 Task: In the  document agenda.pdf. Below name insert the link: 'in.linkedin.com' Insert Dropdown below the link: Review Status  'Select Under review'Insert Header and write  "NexusTech". Change font style to  Lobster
Action: Mouse moved to (460, 501)
Screenshot: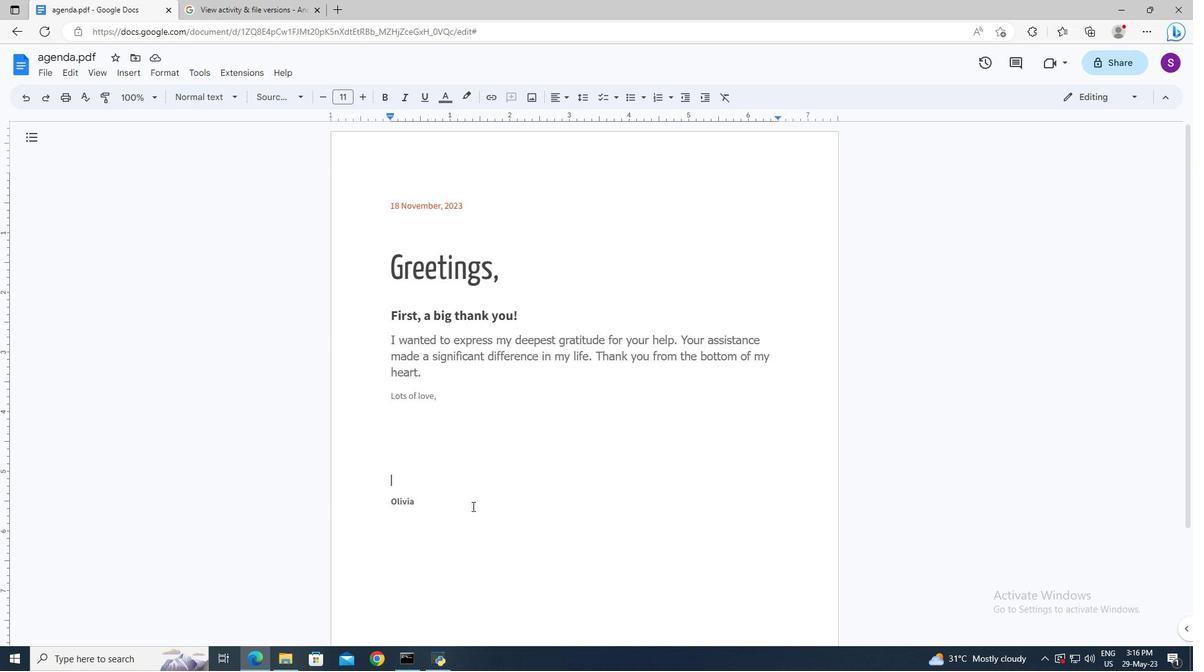 
Action: Mouse pressed left at (460, 501)
Screenshot: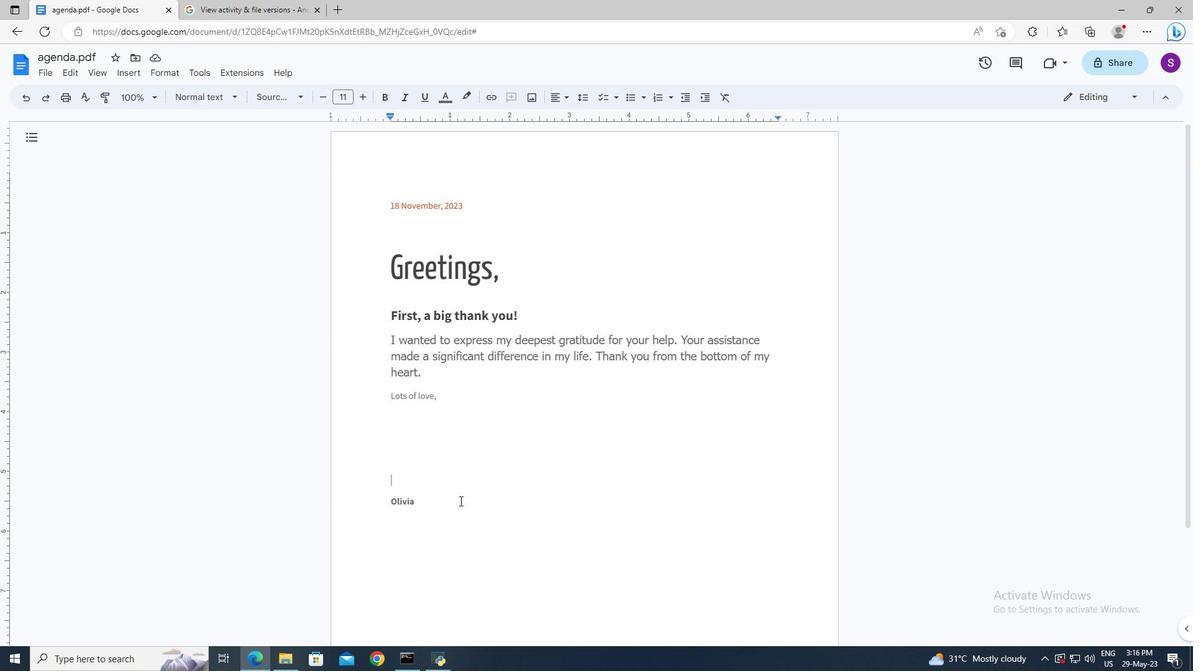 
Action: Key pressed <Key.enter>
Screenshot: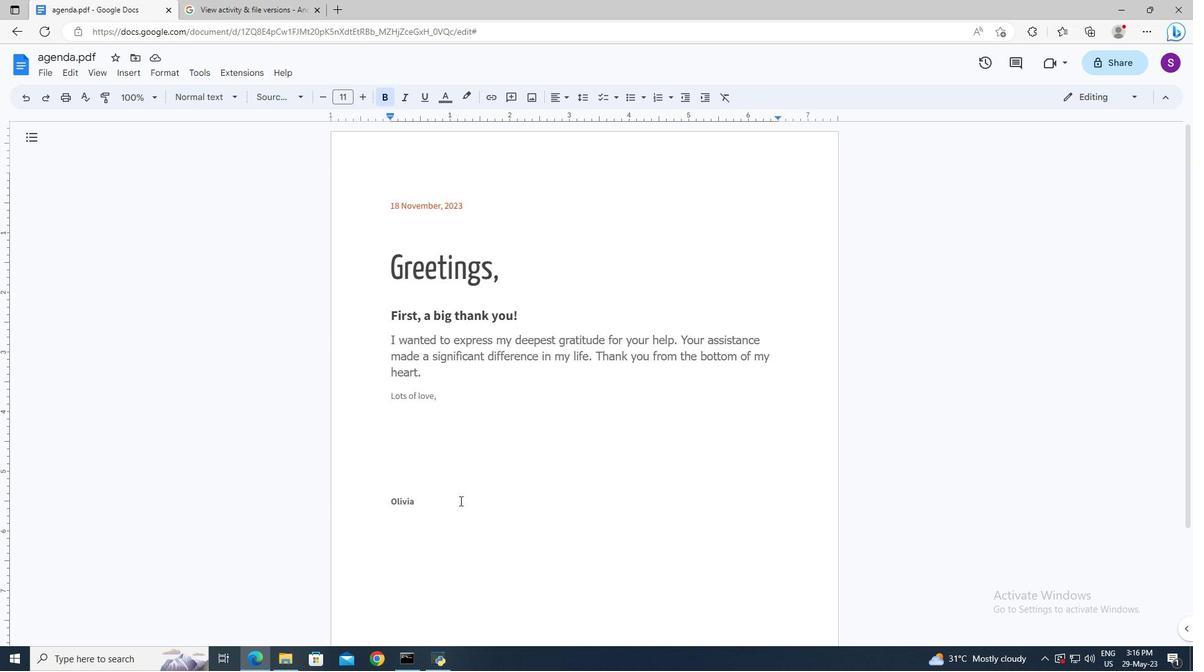 
Action: Mouse moved to (129, 71)
Screenshot: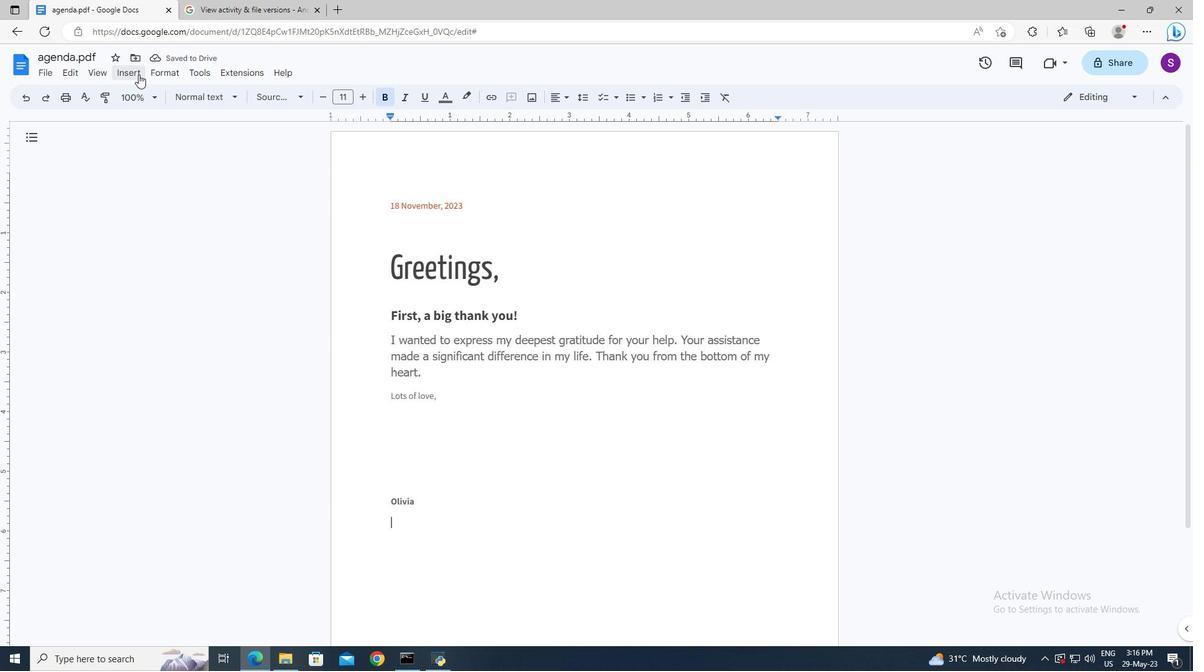 
Action: Mouse pressed left at (129, 71)
Screenshot: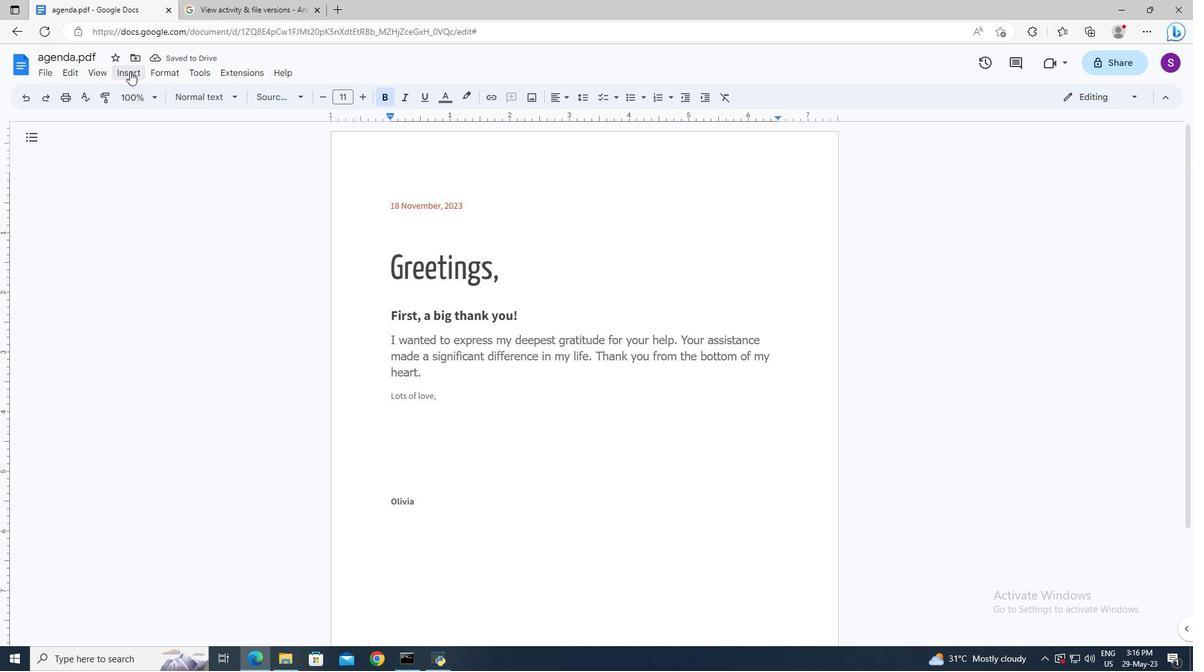 
Action: Mouse moved to (207, 450)
Screenshot: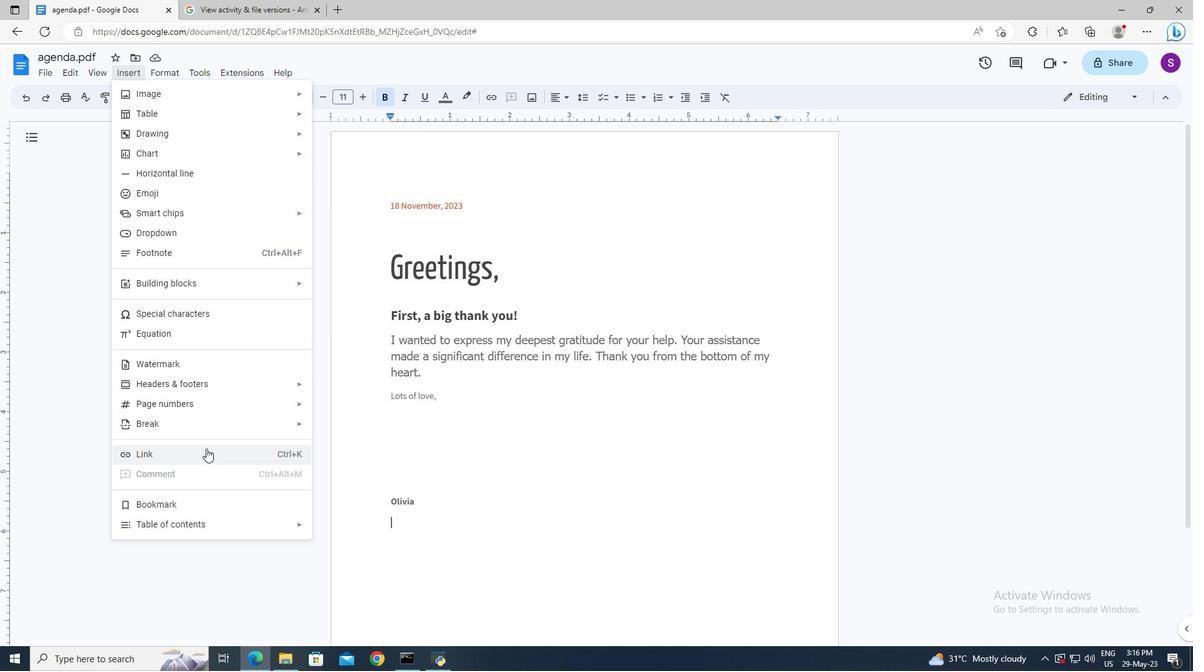 
Action: Mouse pressed left at (207, 450)
Screenshot: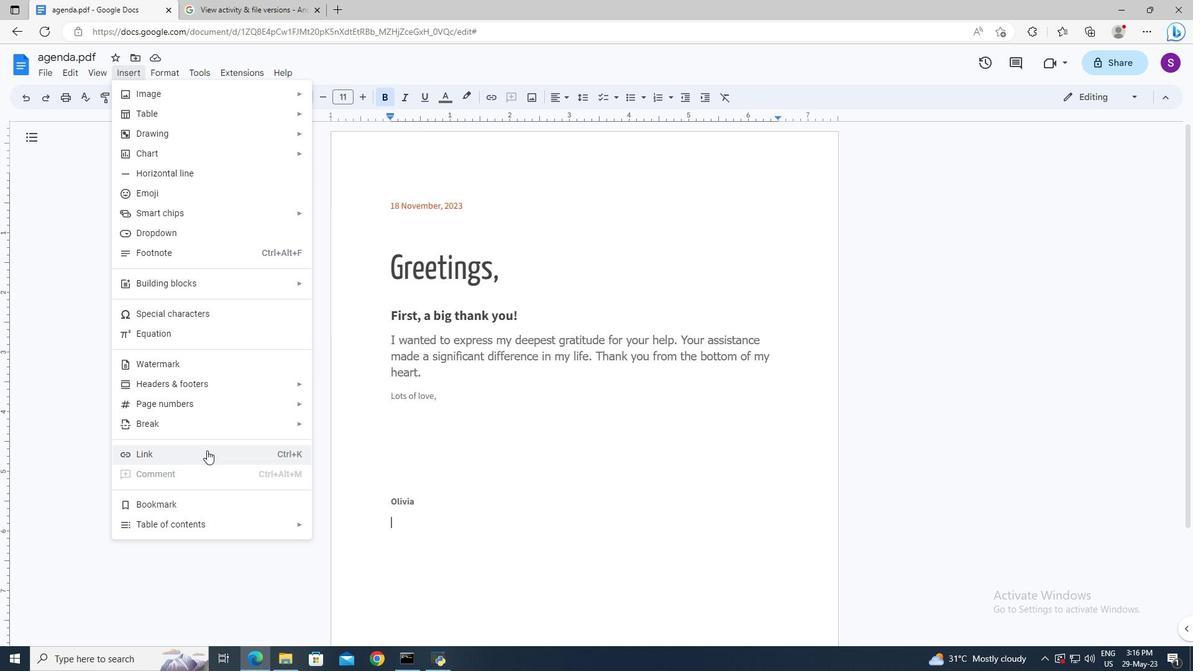 
Action: Mouse moved to (220, 440)
Screenshot: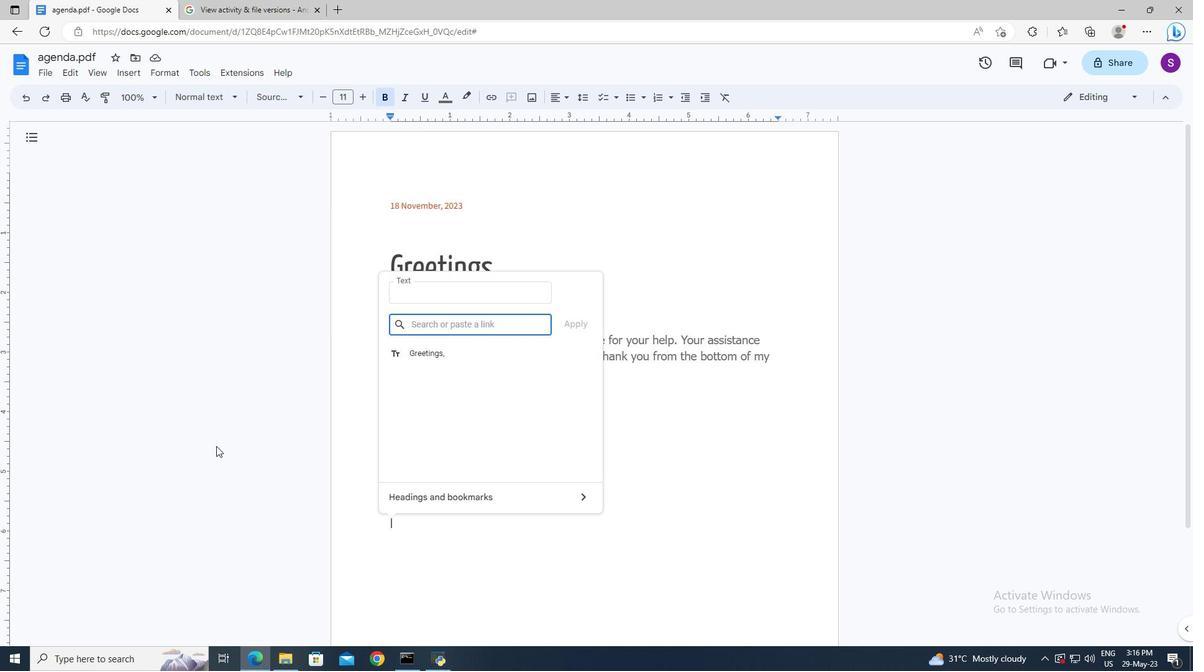 
Action: Key pressed in.linkedin.com
Screenshot: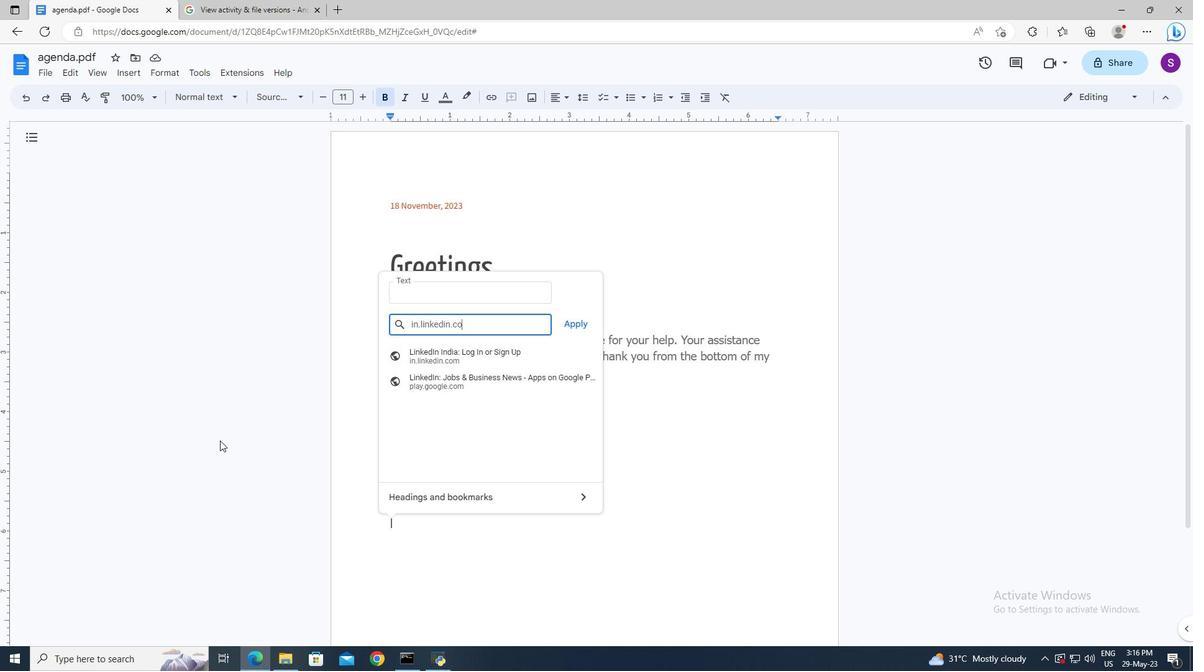 
Action: Mouse moved to (570, 328)
Screenshot: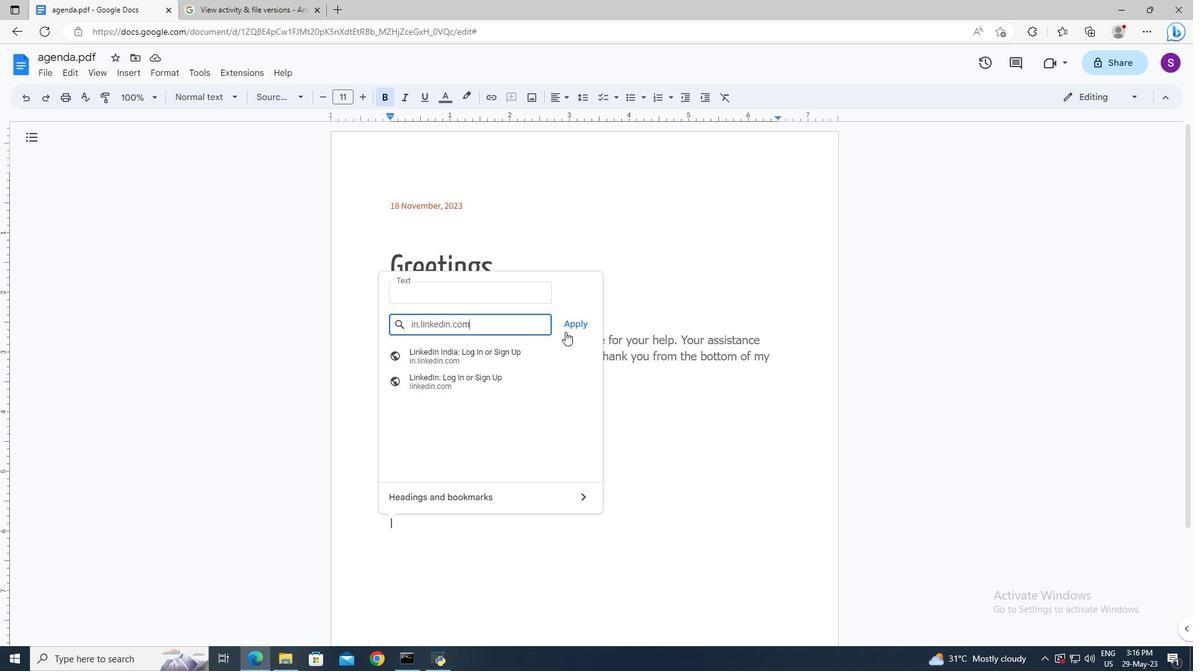 
Action: Mouse pressed left at (570, 328)
Screenshot: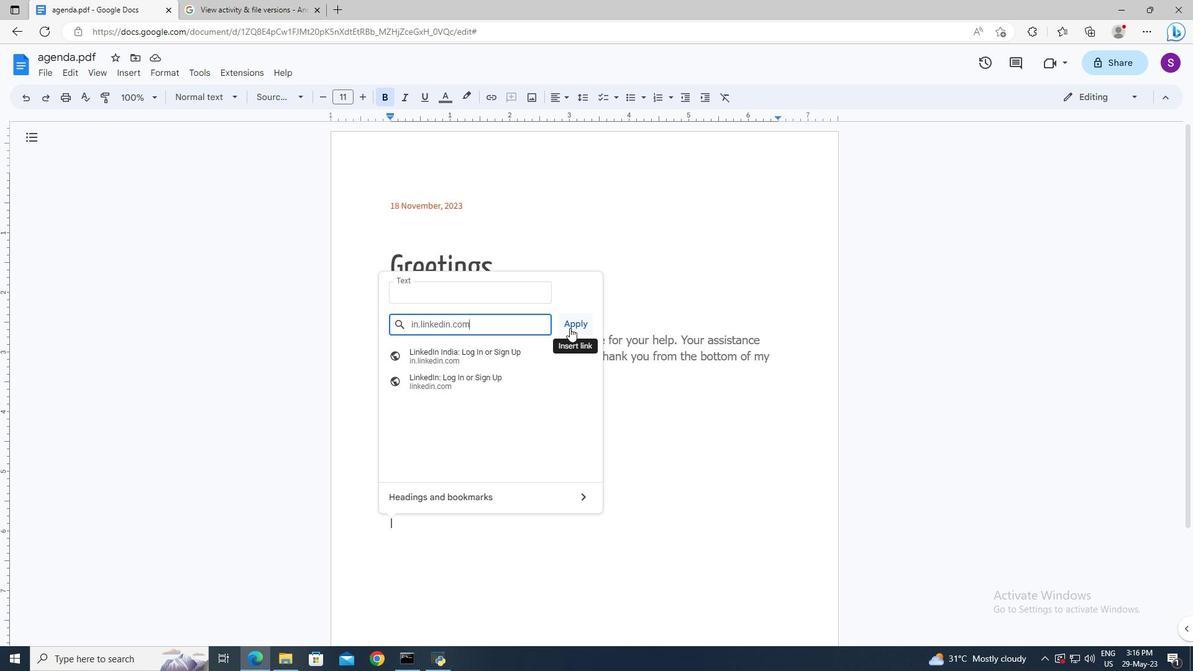 
Action: Mouse moved to (123, 69)
Screenshot: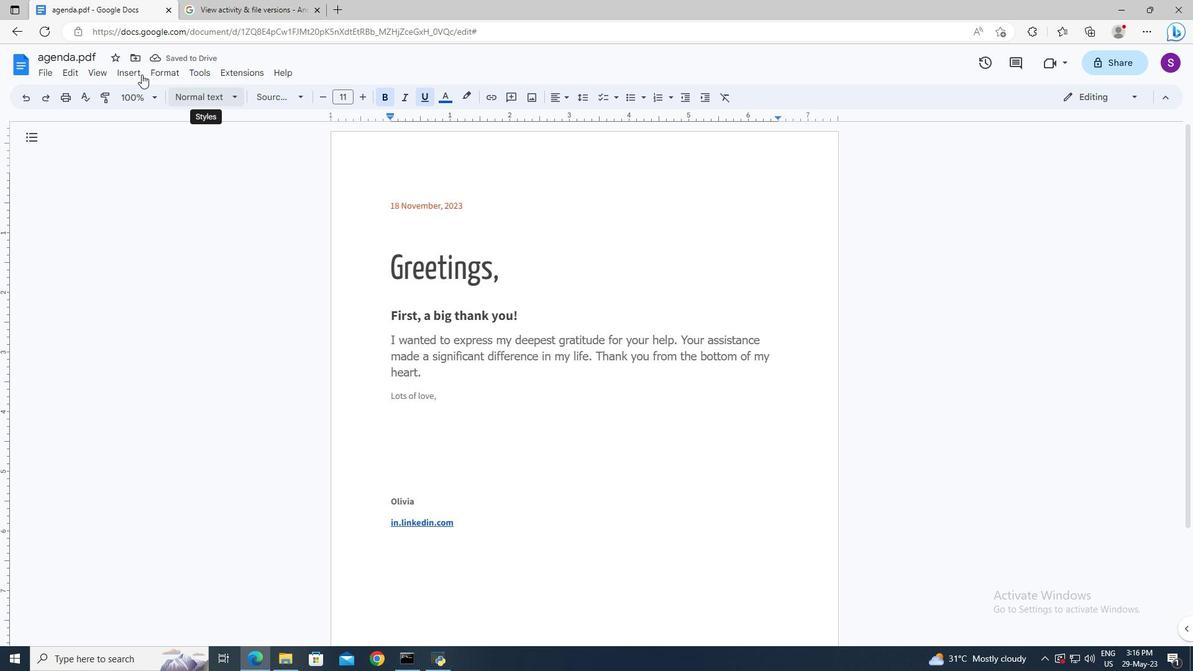 
Action: Mouse pressed left at (123, 69)
Screenshot: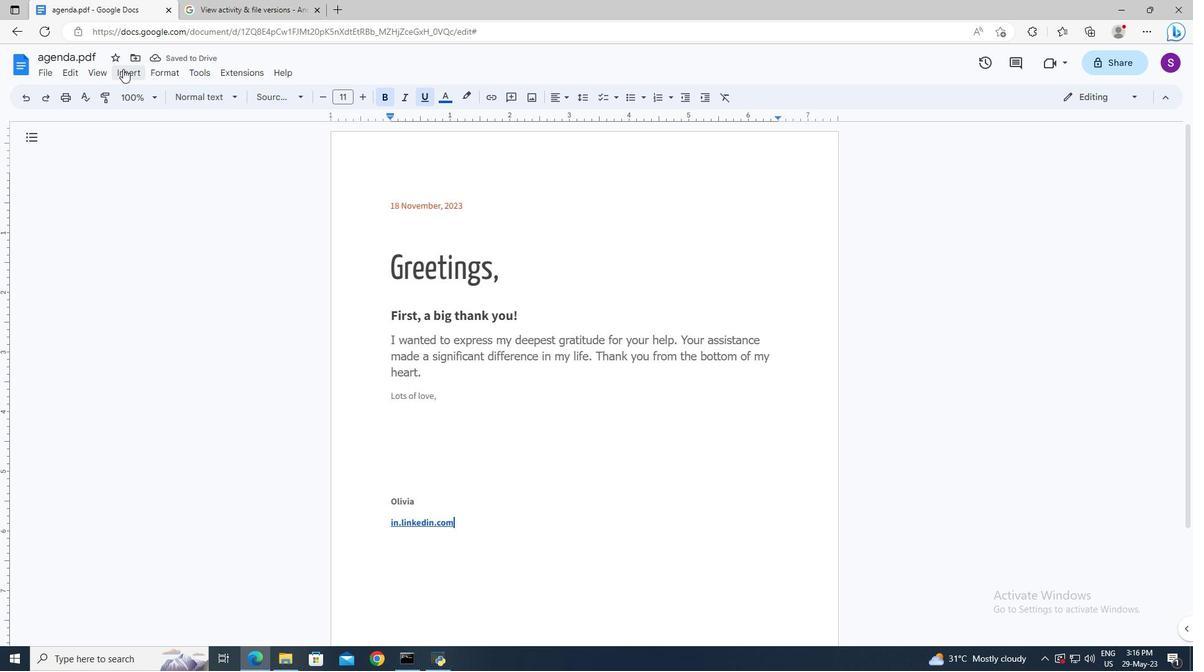 
Action: Mouse moved to (480, 522)
Screenshot: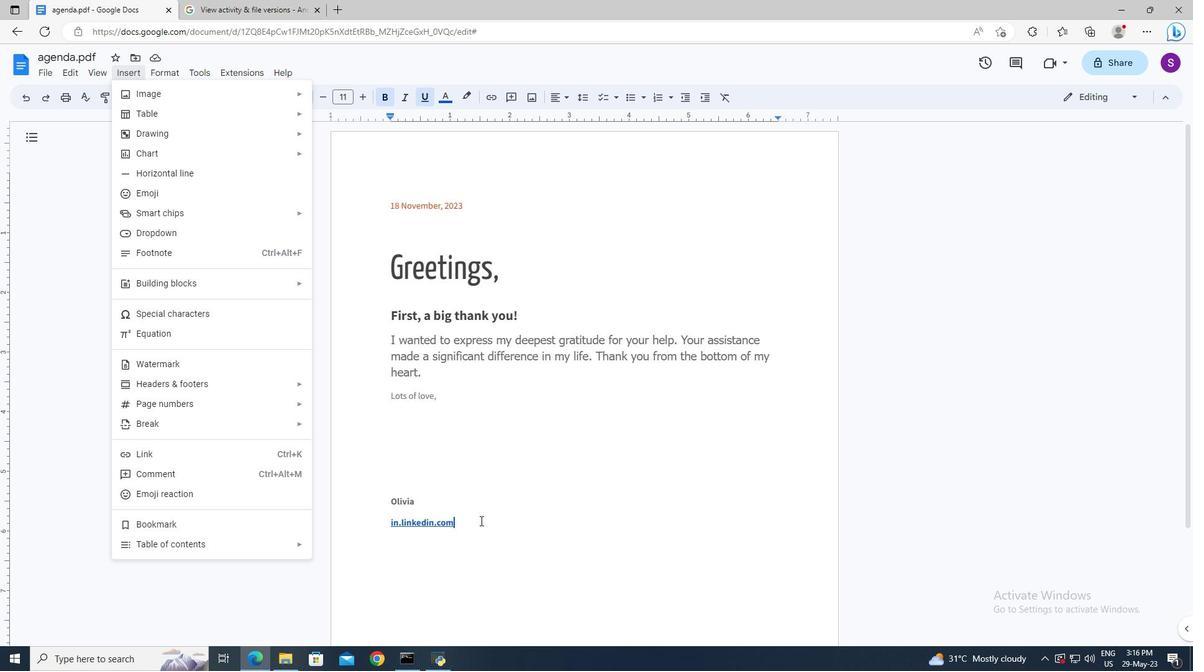 
Action: Mouse pressed left at (480, 522)
Screenshot: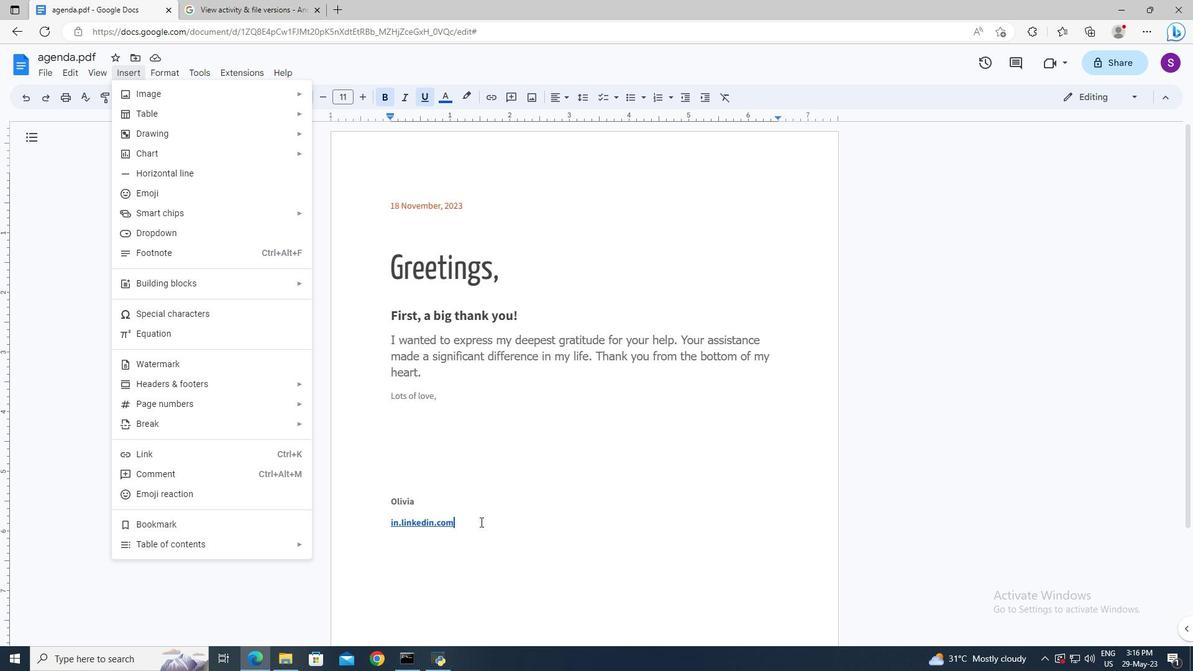 
Action: Key pressed <Key.enter>
Screenshot: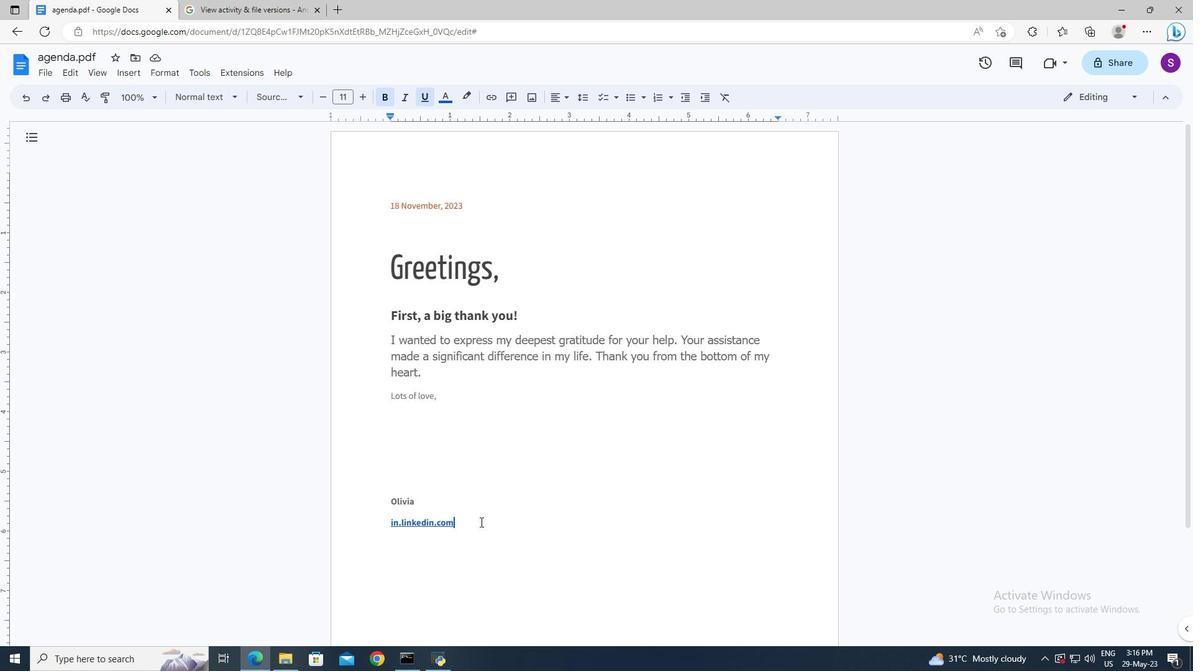 
Action: Mouse moved to (137, 77)
Screenshot: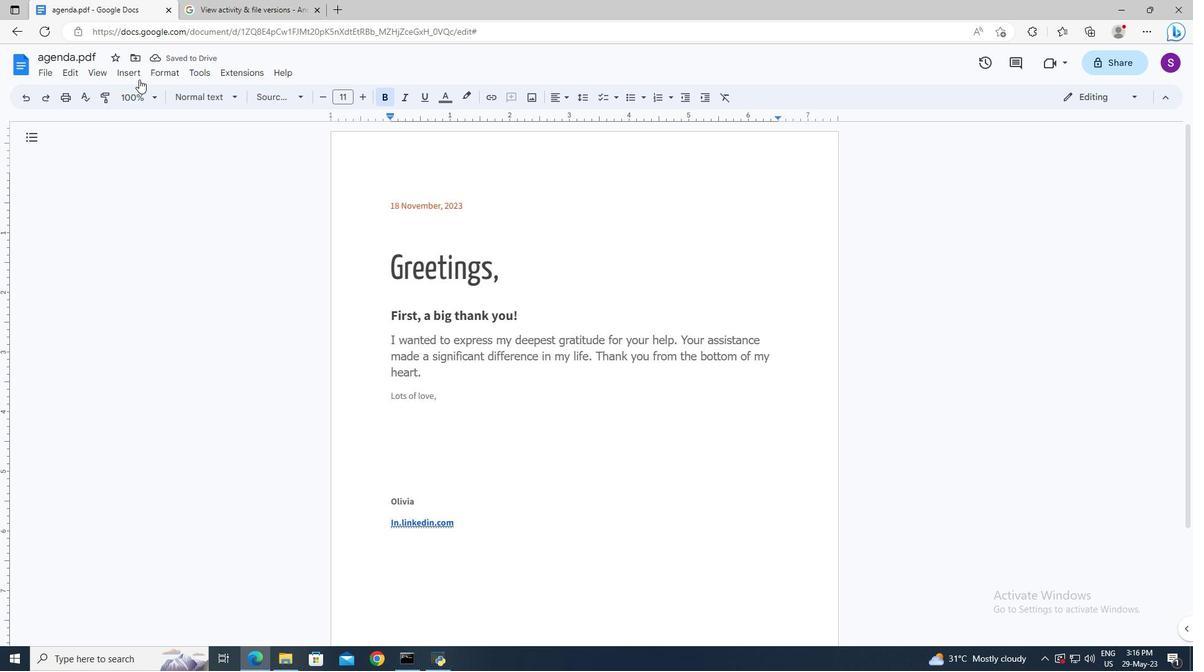 
Action: Mouse pressed left at (137, 77)
Screenshot: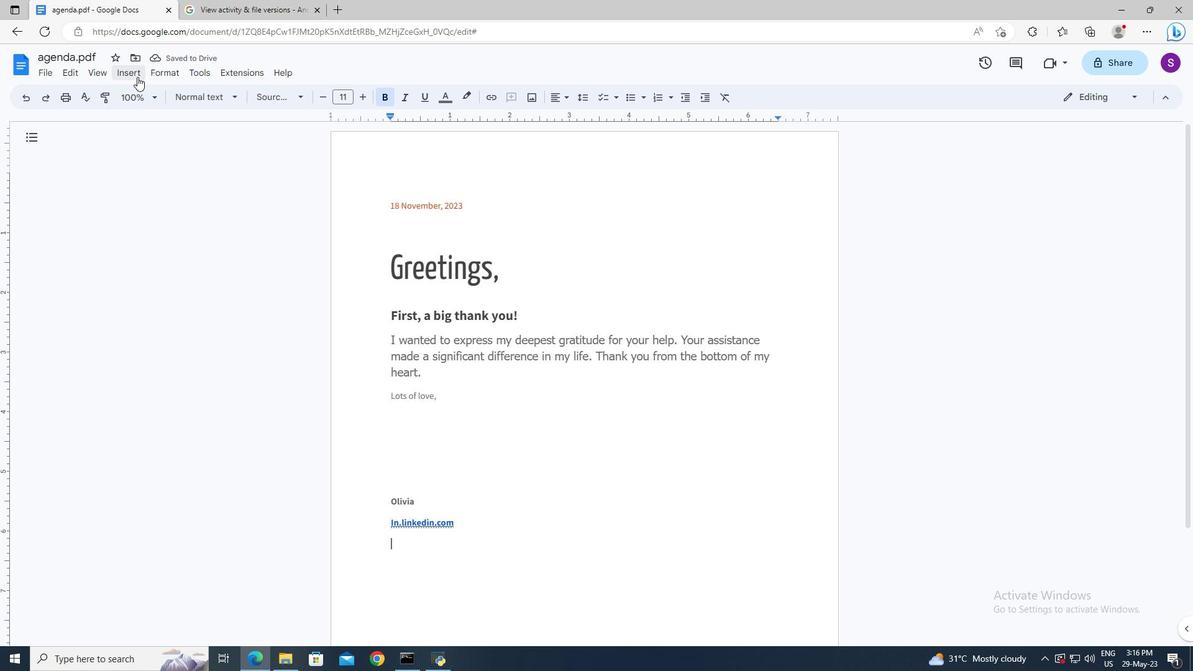 
Action: Mouse moved to (170, 230)
Screenshot: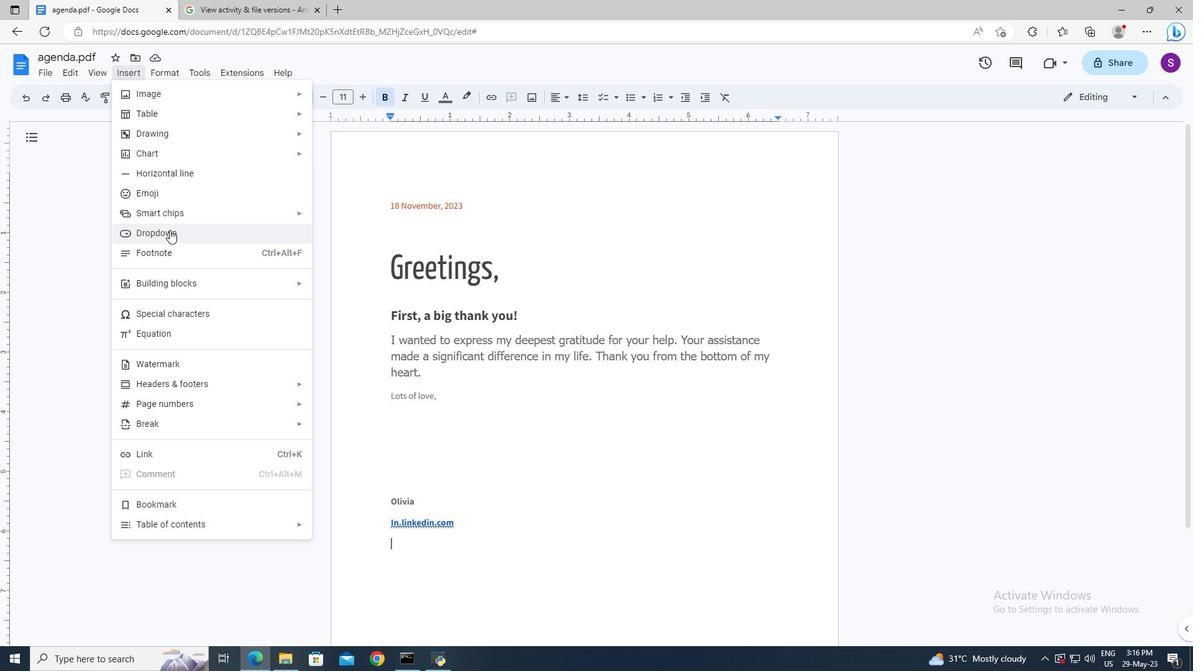 
Action: Mouse pressed left at (170, 230)
Screenshot: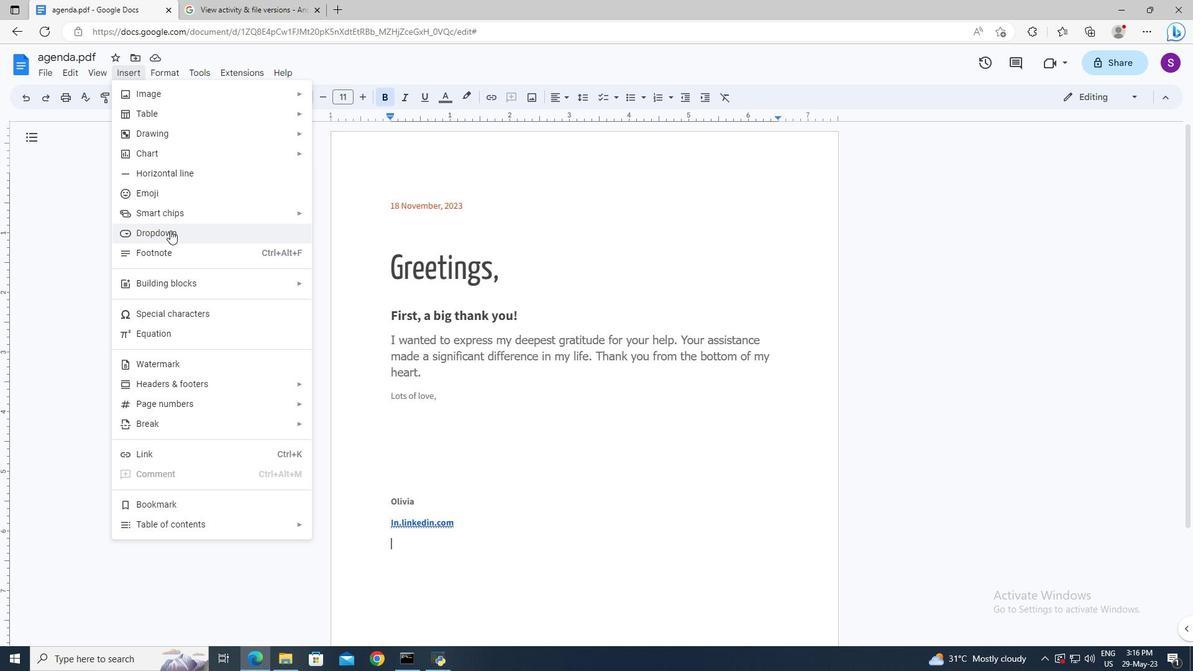 
Action: Mouse moved to (501, 572)
Screenshot: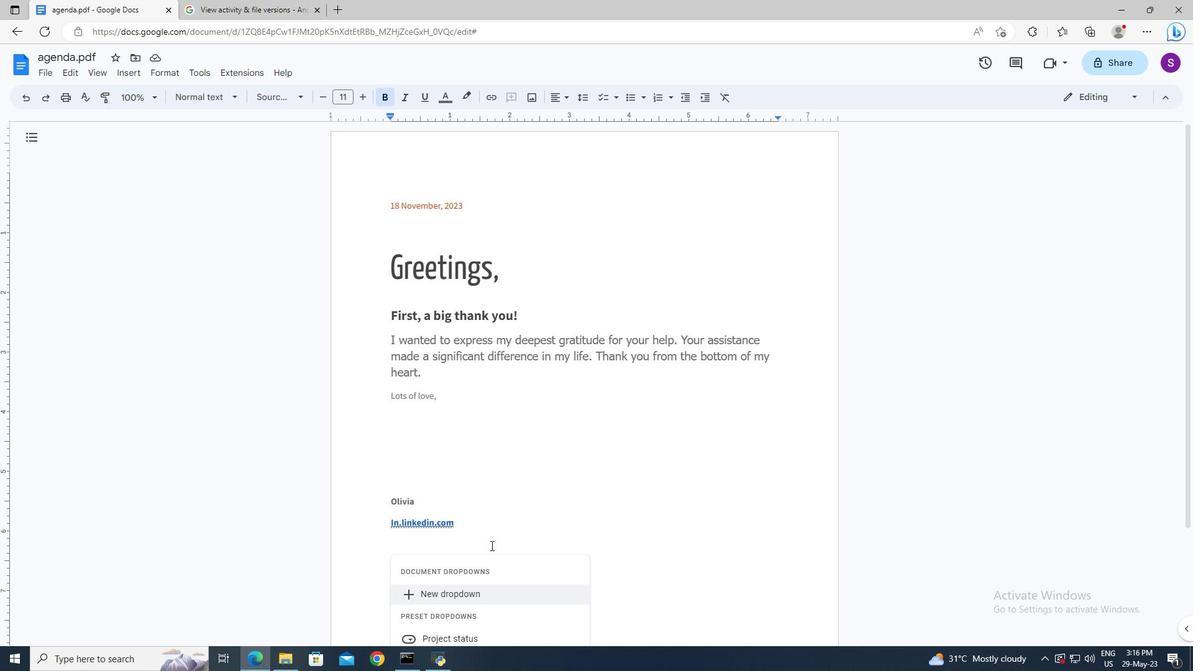 
Action: Mouse scrolled (501, 571) with delta (0, 0)
Screenshot: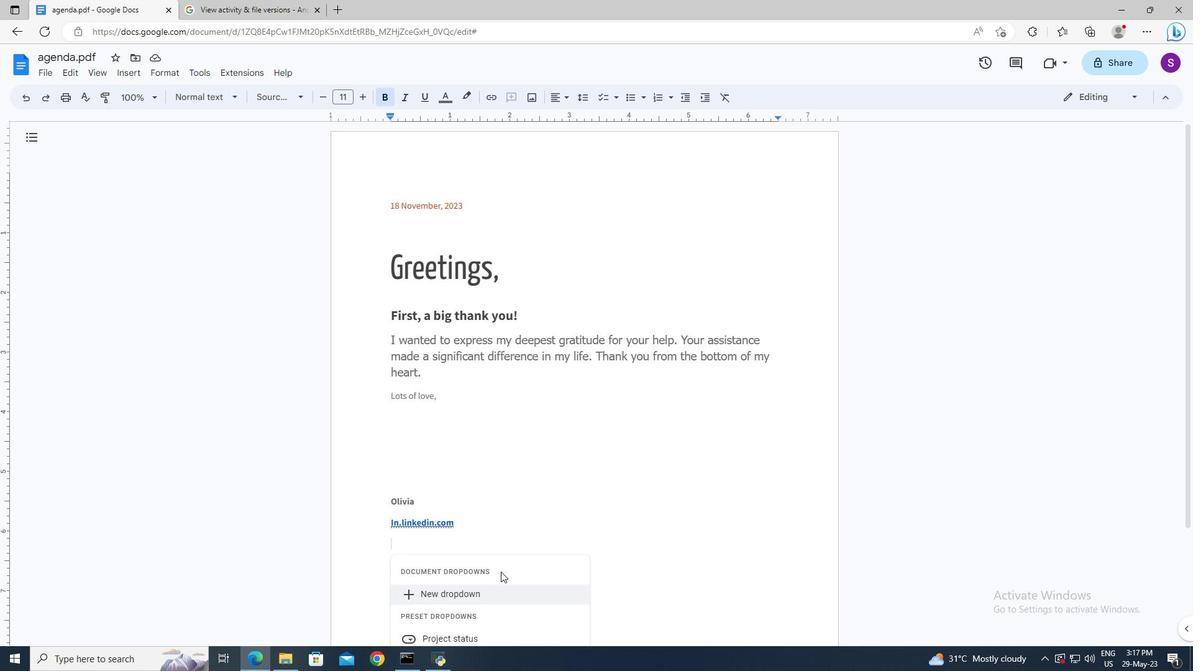 
Action: Mouse moved to (502, 572)
Screenshot: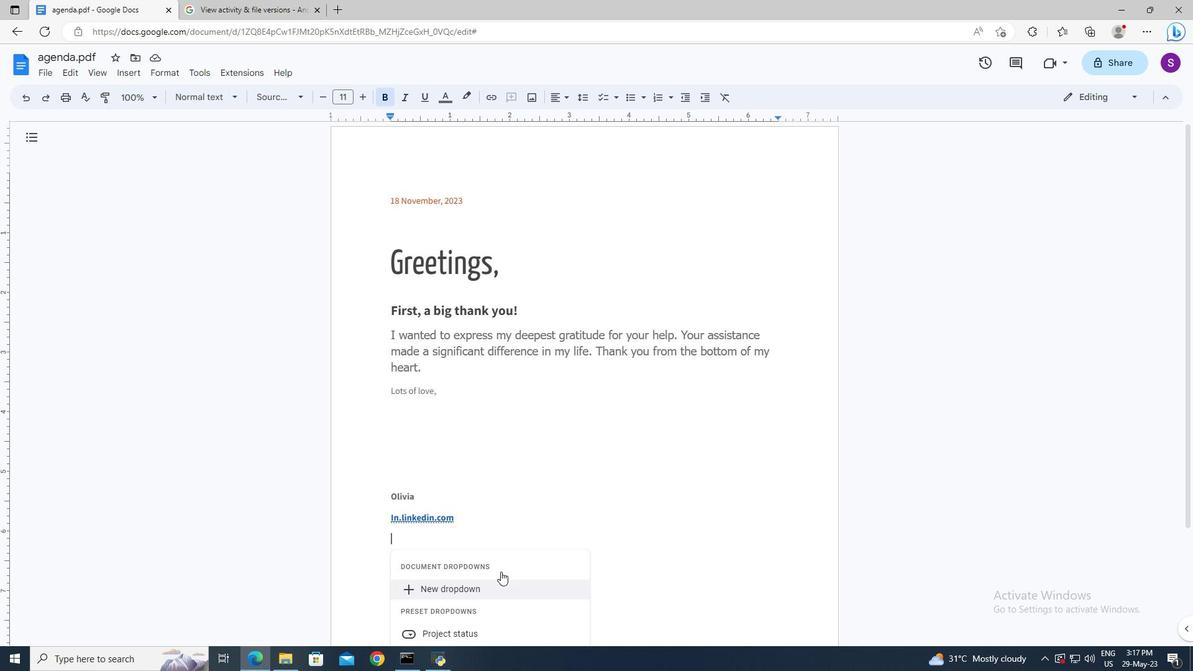 
Action: Mouse scrolled (502, 571) with delta (0, 0)
Screenshot: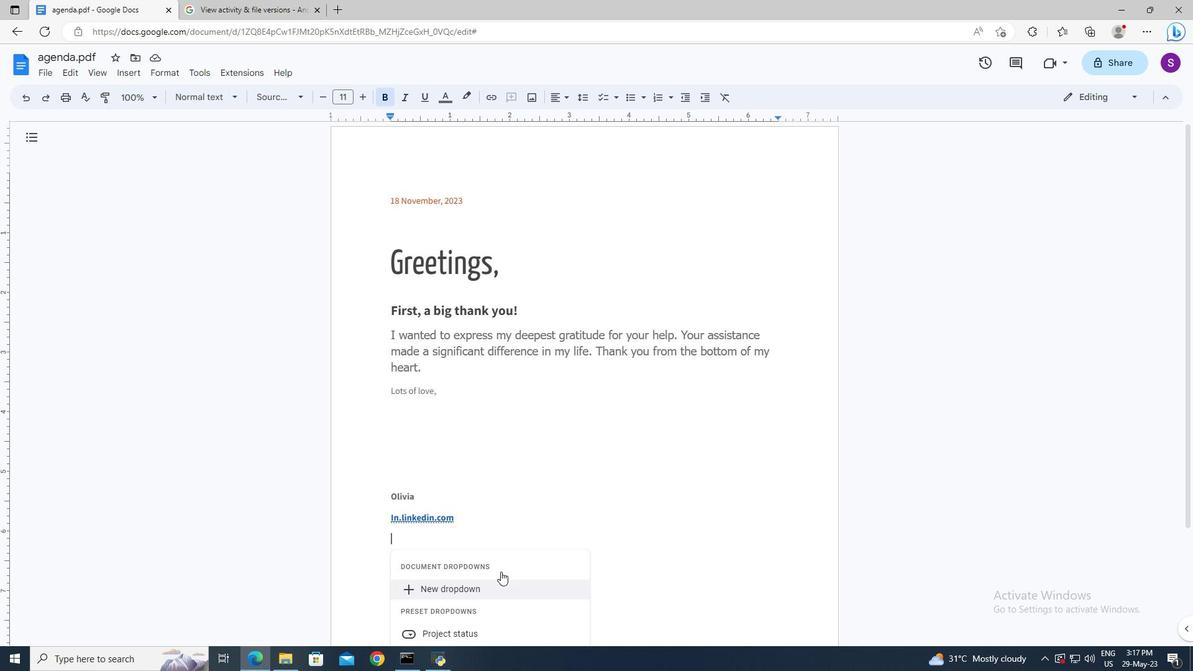 
Action: Mouse moved to (453, 514)
Screenshot: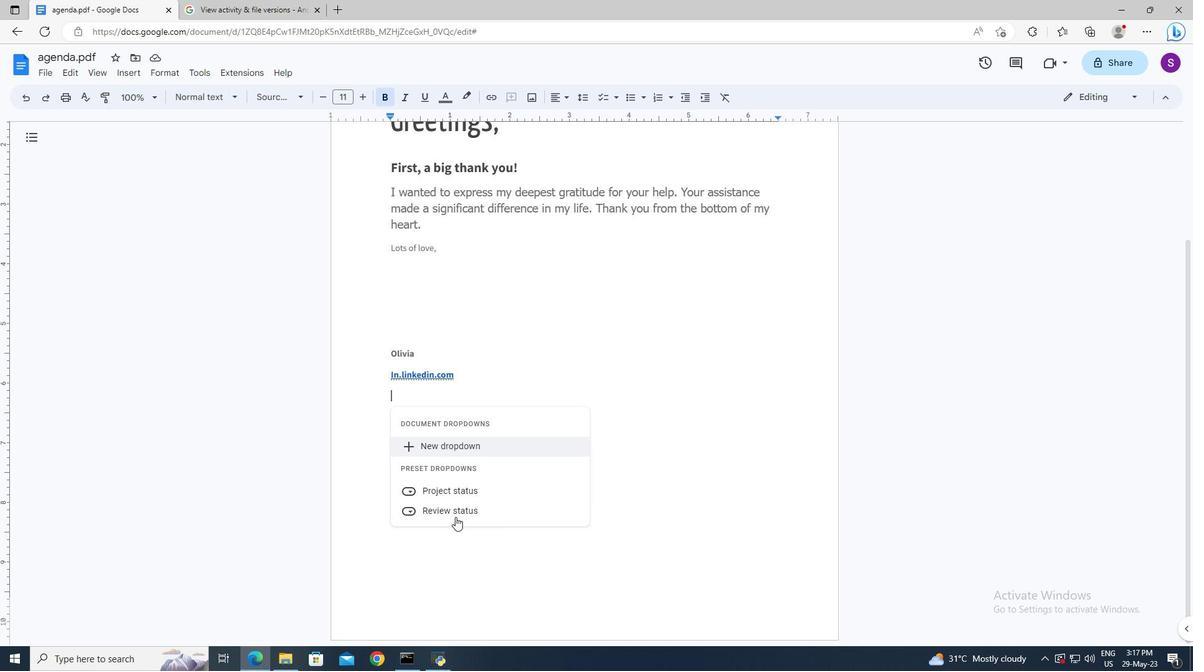 
Action: Mouse pressed left at (453, 514)
Screenshot: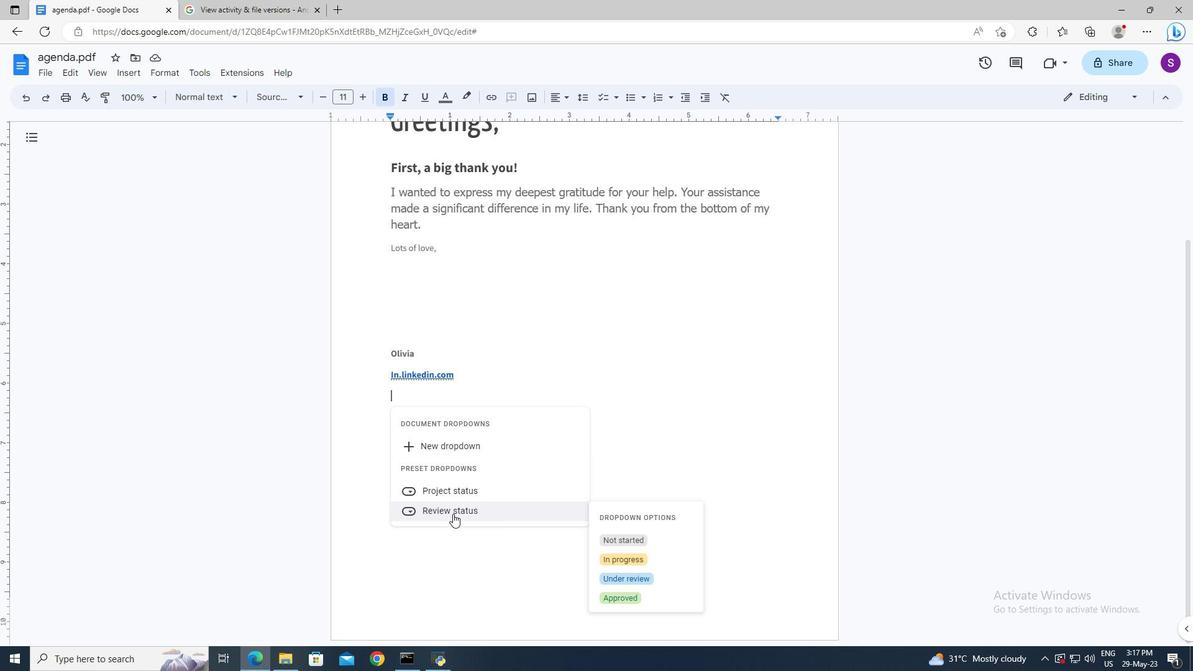 
Action: Mouse moved to (432, 396)
Screenshot: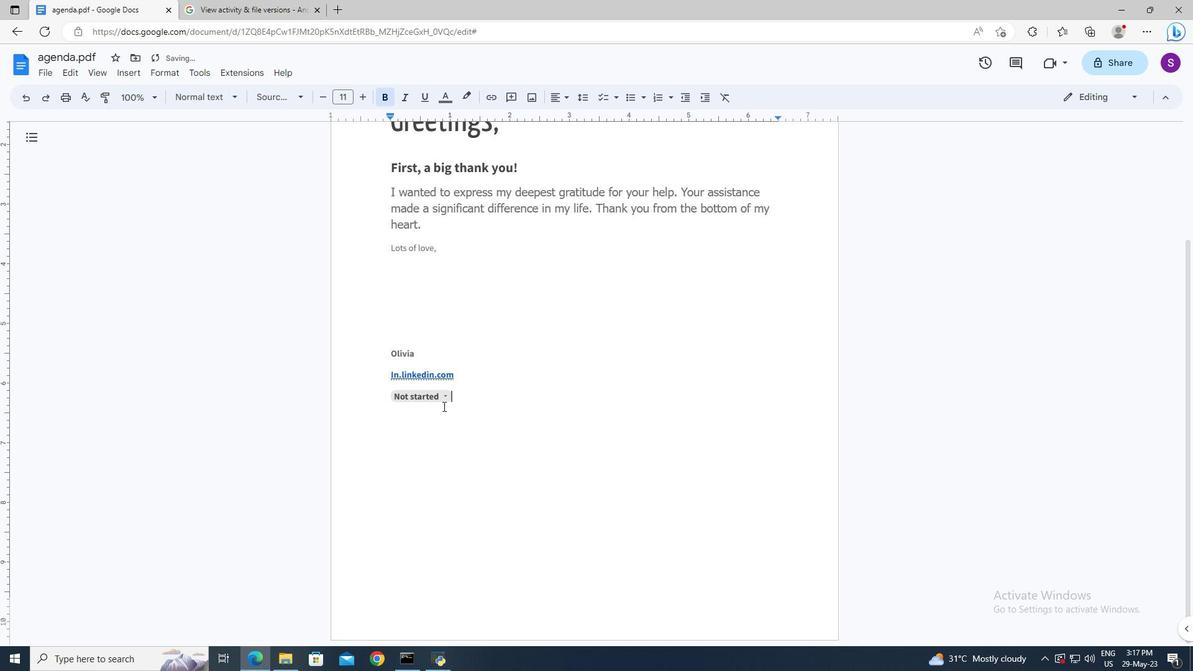 
Action: Mouse pressed left at (432, 396)
Screenshot: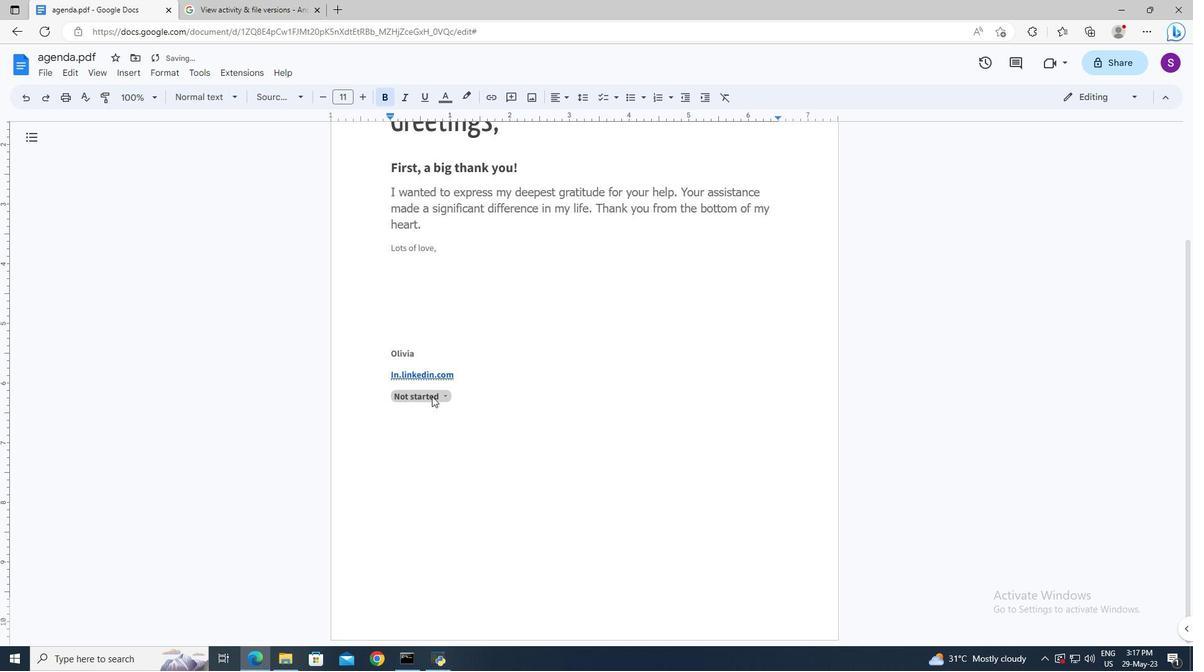 
Action: Mouse moved to (449, 459)
Screenshot: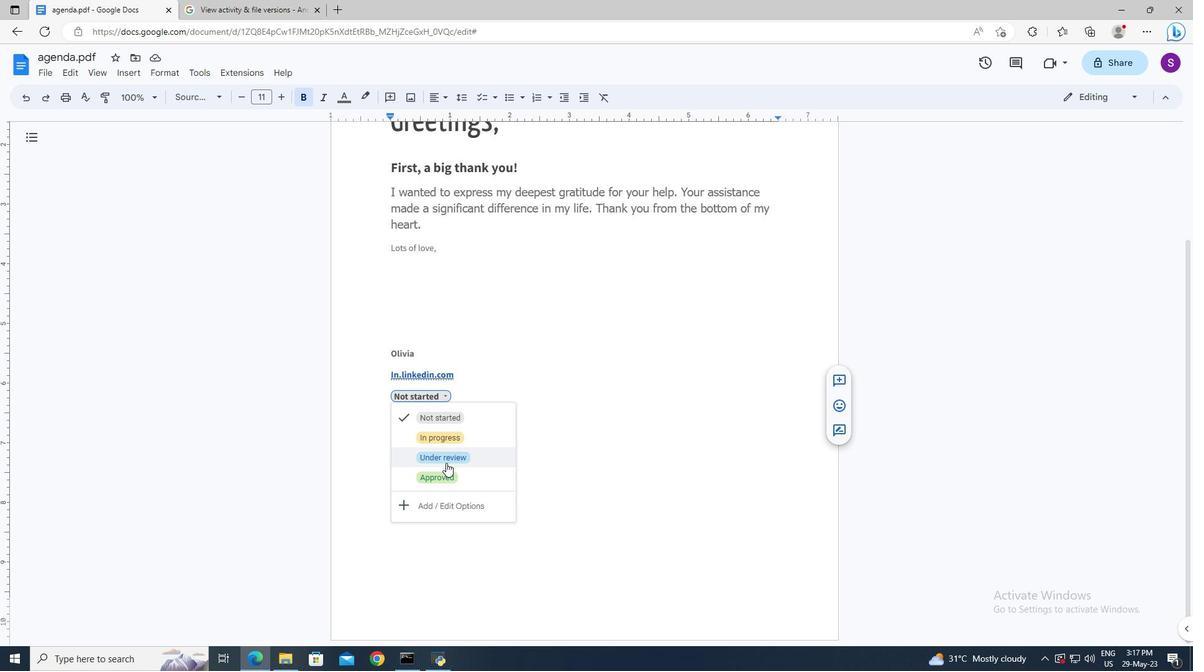 
Action: Mouse pressed left at (449, 459)
Screenshot: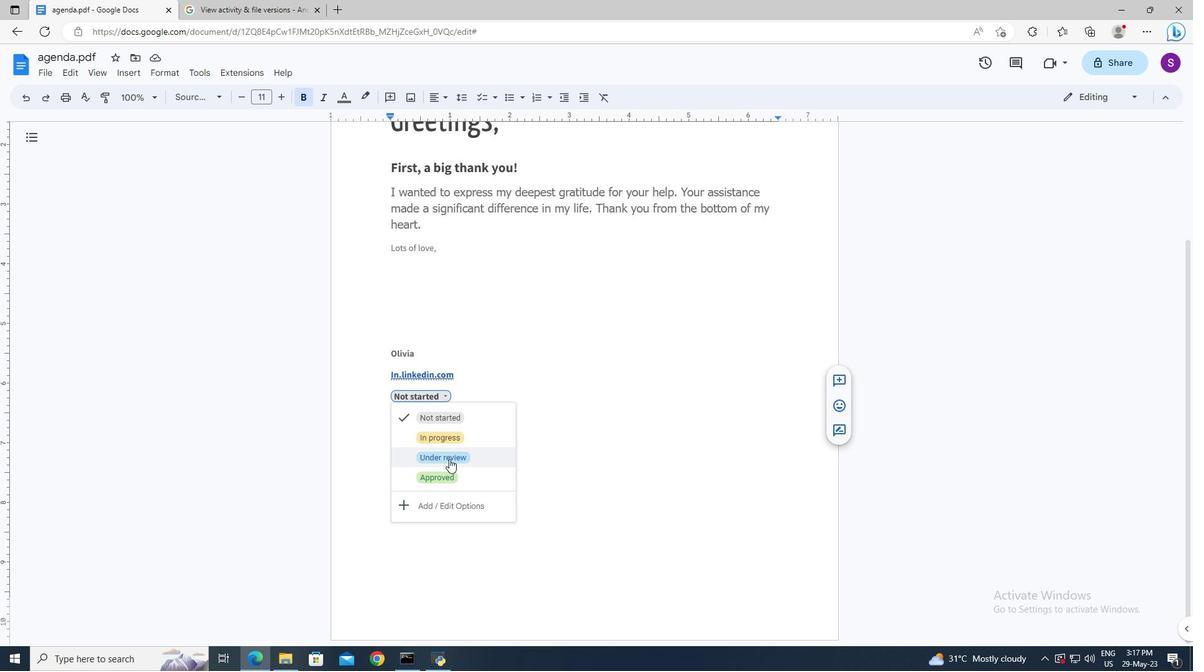 
Action: Mouse moved to (493, 424)
Screenshot: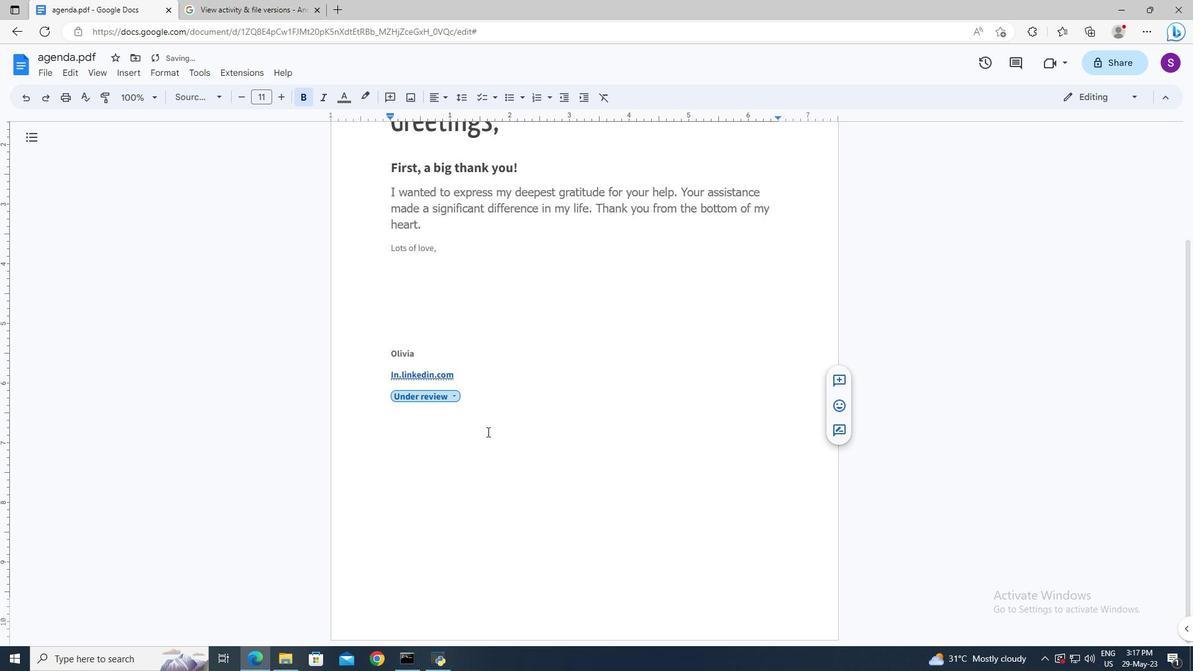 
Action: Mouse scrolled (493, 425) with delta (0, 0)
Screenshot: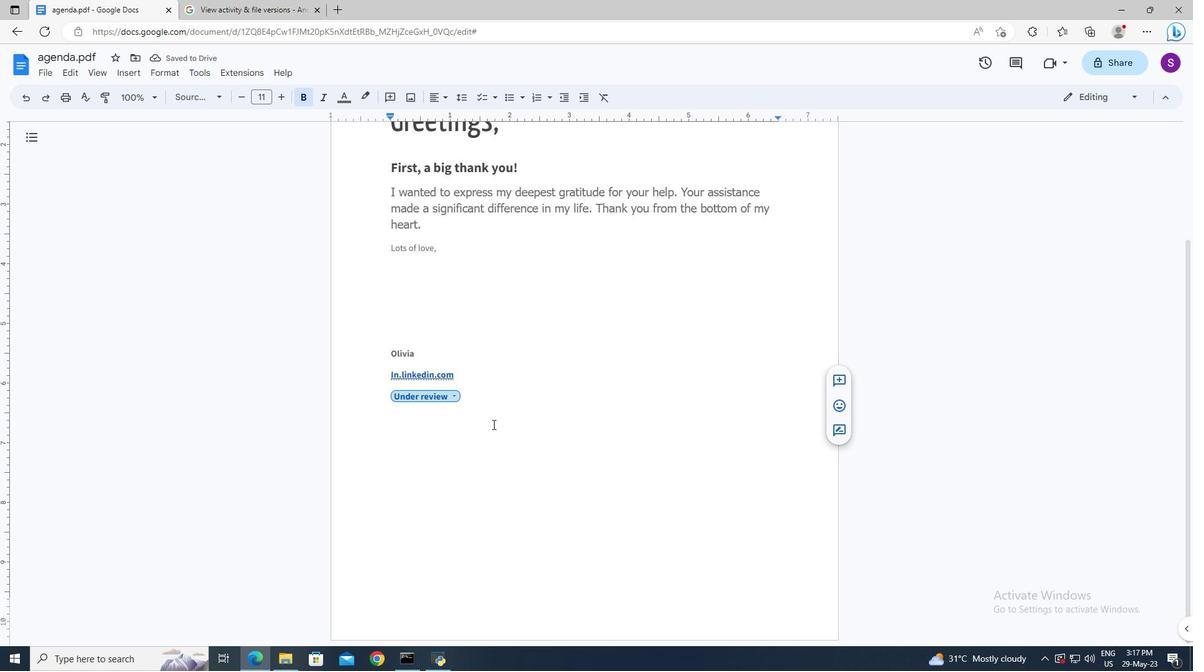 
Action: Mouse moved to (143, 70)
Screenshot: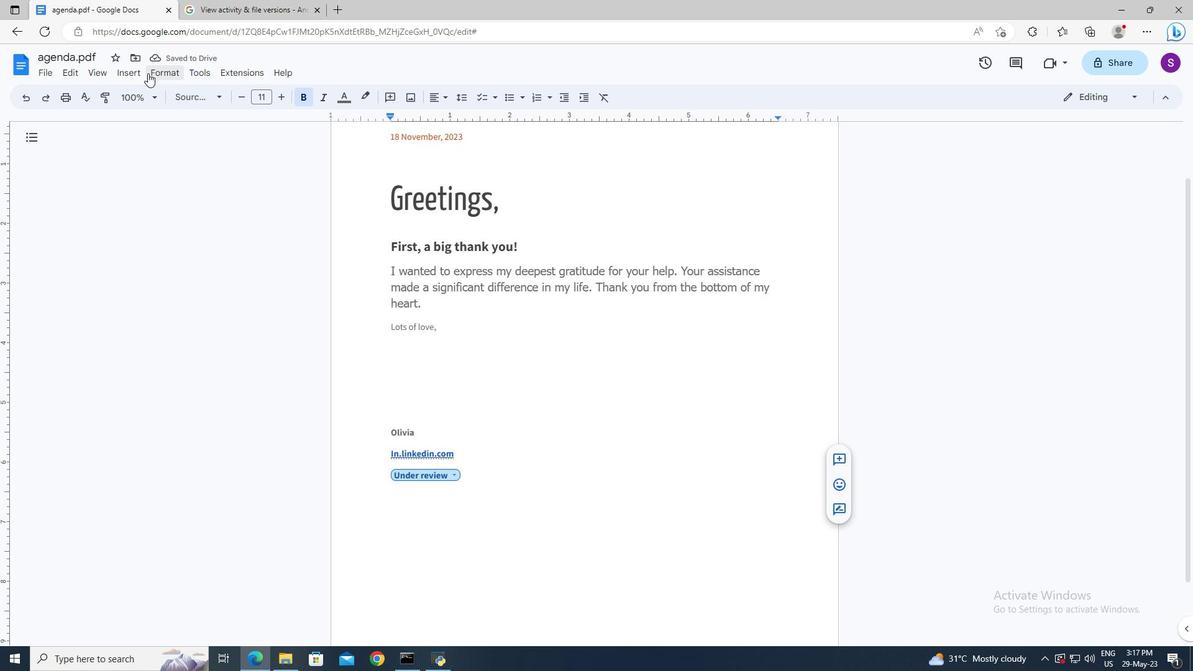 
Action: Mouse pressed left at (143, 70)
Screenshot: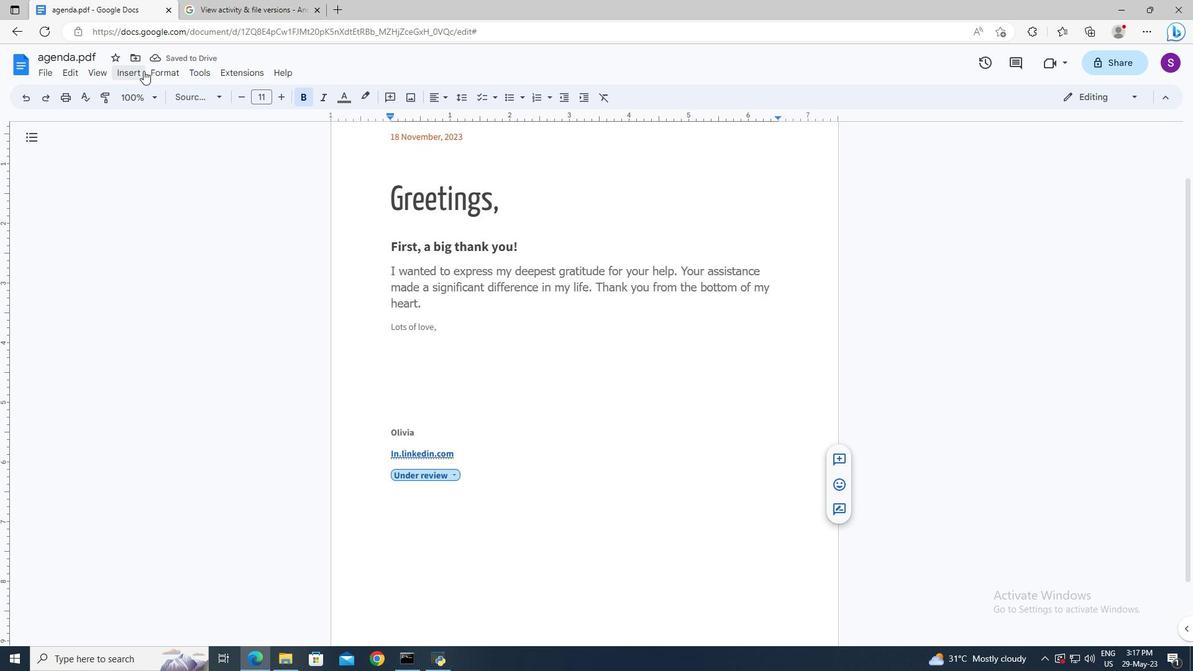 
Action: Mouse moved to (324, 391)
Screenshot: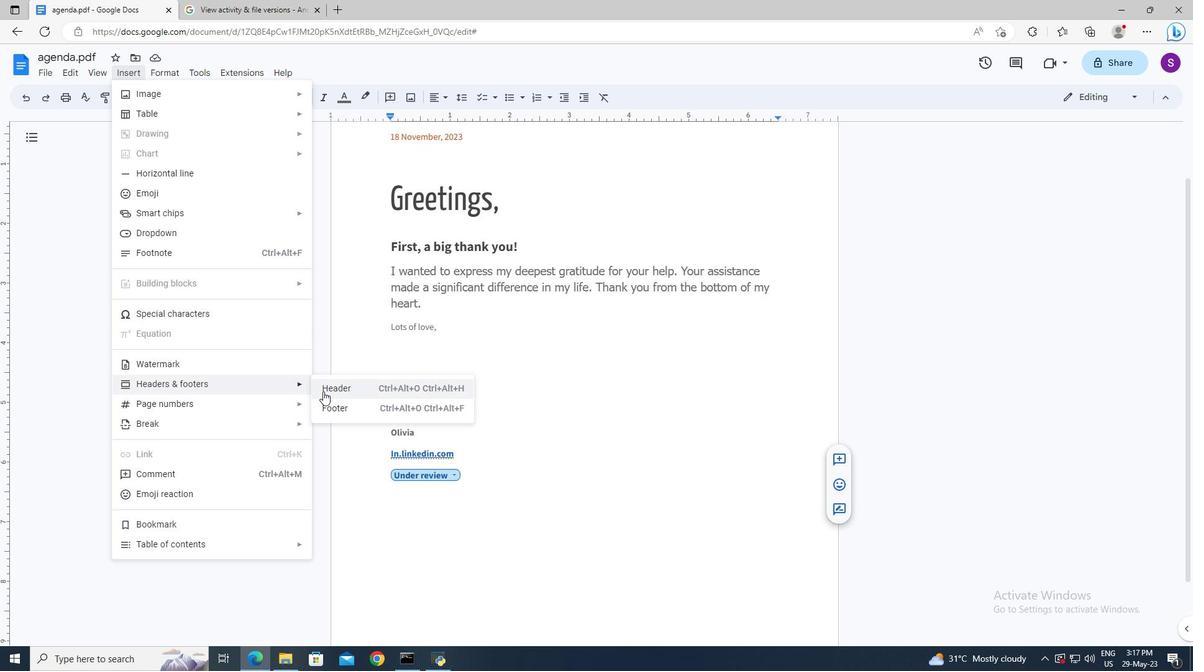 
Action: Mouse pressed left at (324, 391)
Screenshot: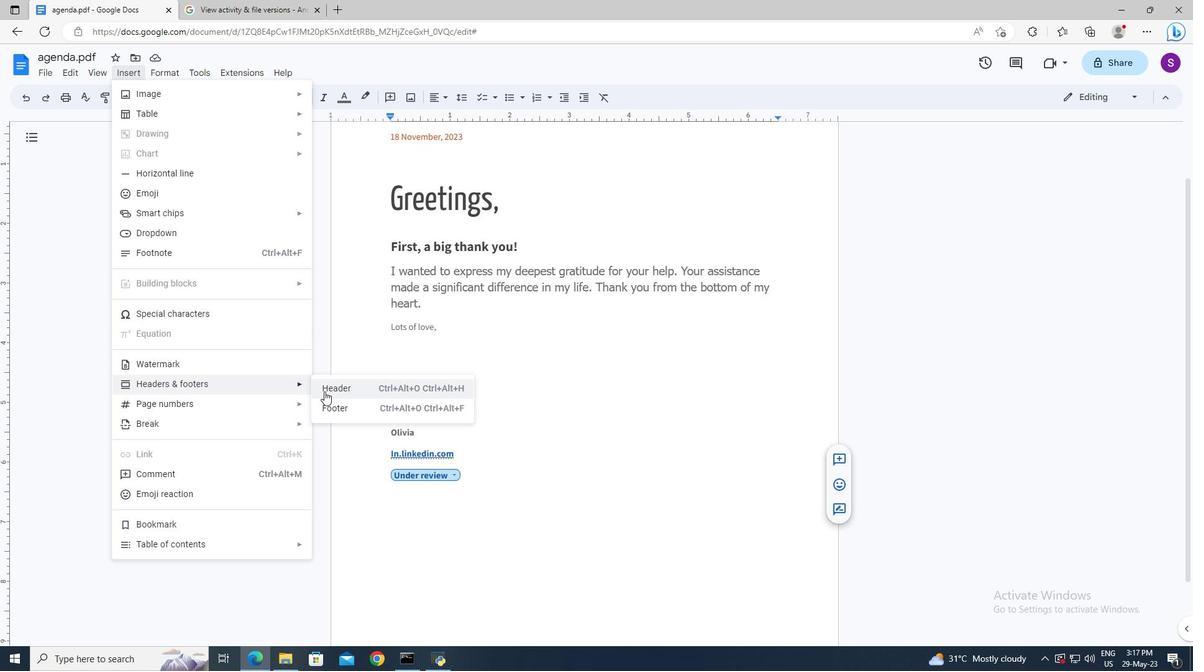 
Action: Mouse moved to (323, 389)
Screenshot: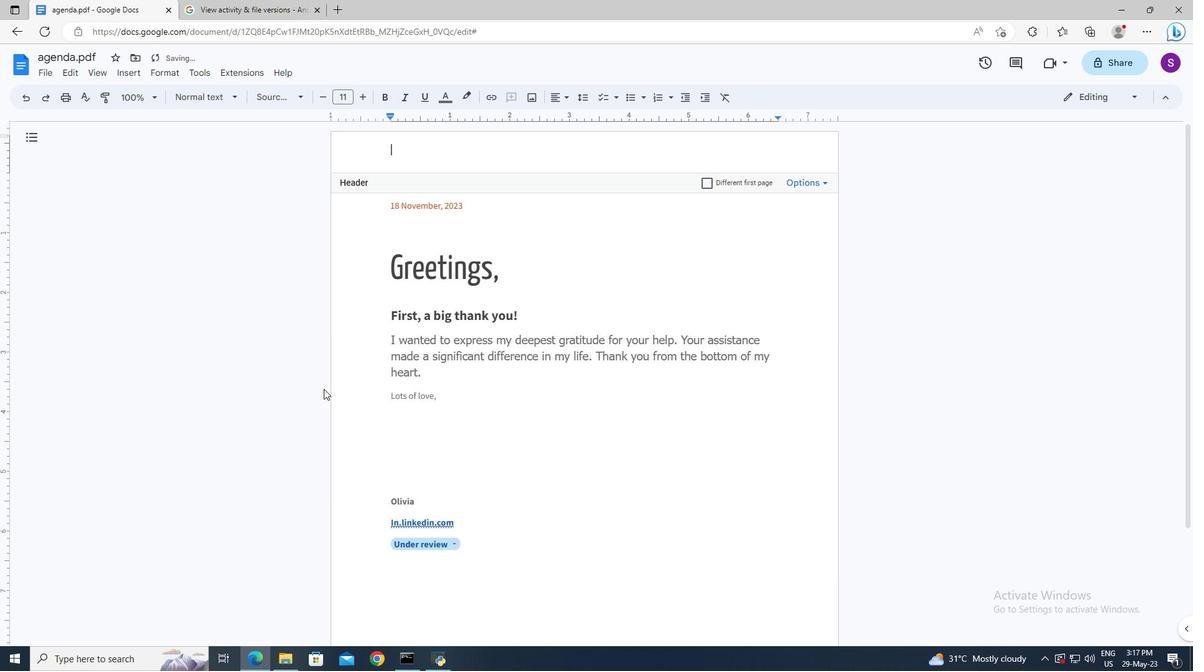 
Action: Key pressed <Key.shift>Nexus<Key.shift>Tech
Screenshot: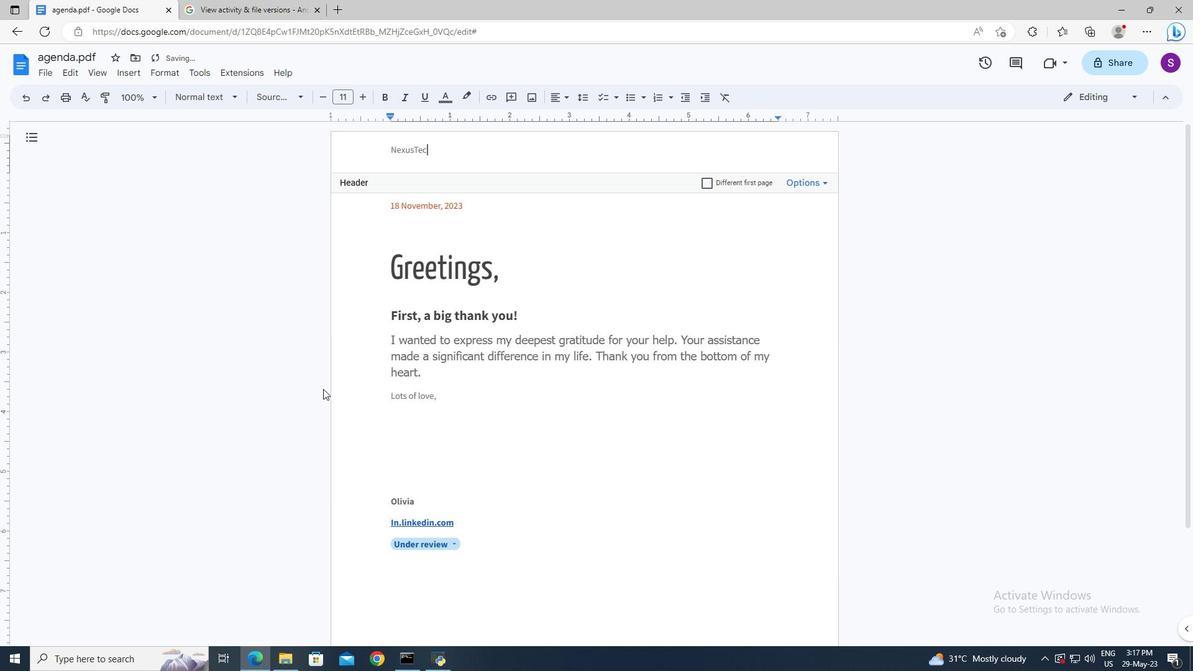 
Action: Mouse moved to (447, 152)
Screenshot: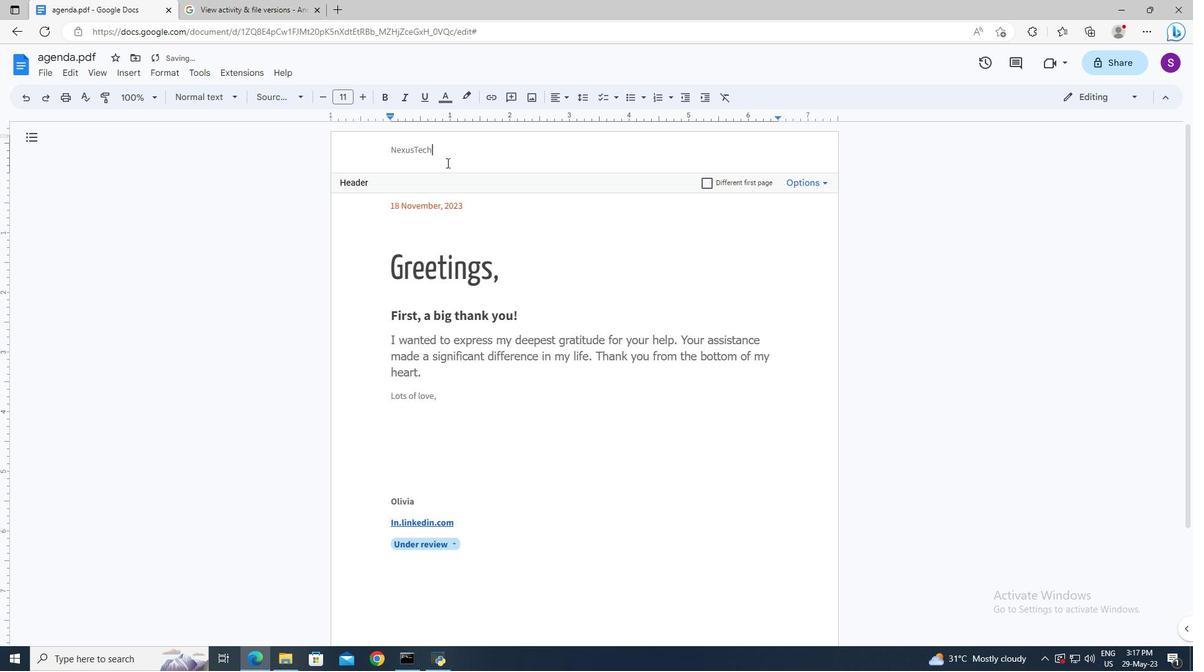
Action: Mouse pressed left at (447, 152)
Screenshot: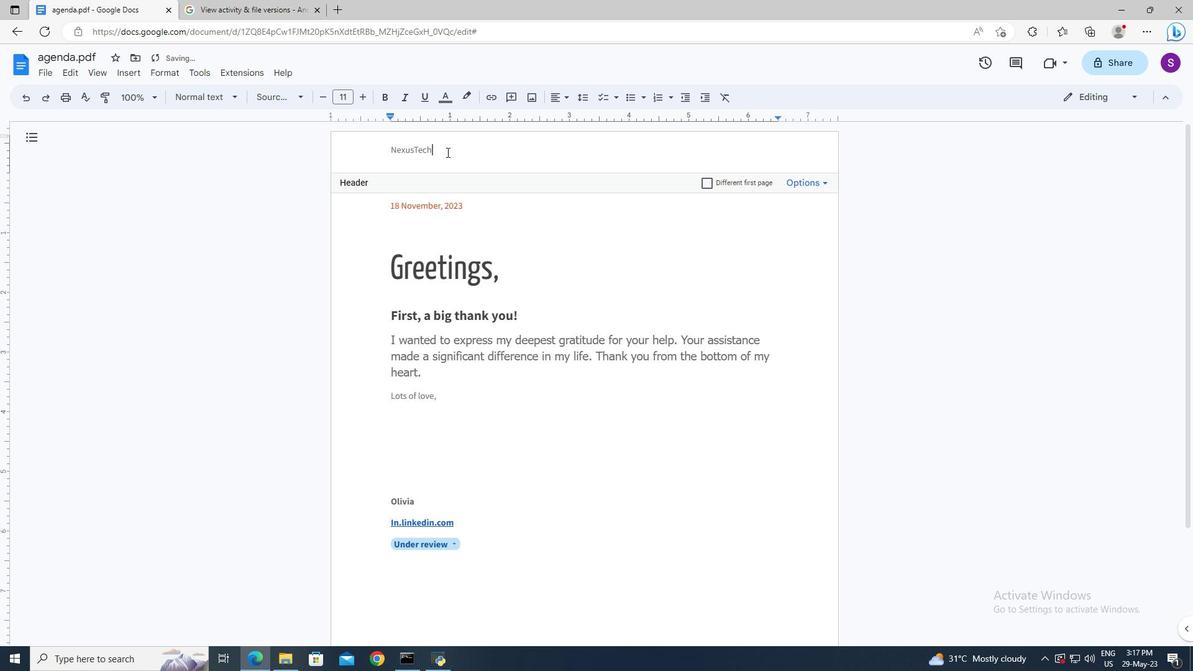 
Action: Key pressed <Key.shift><Key.left>
Screenshot: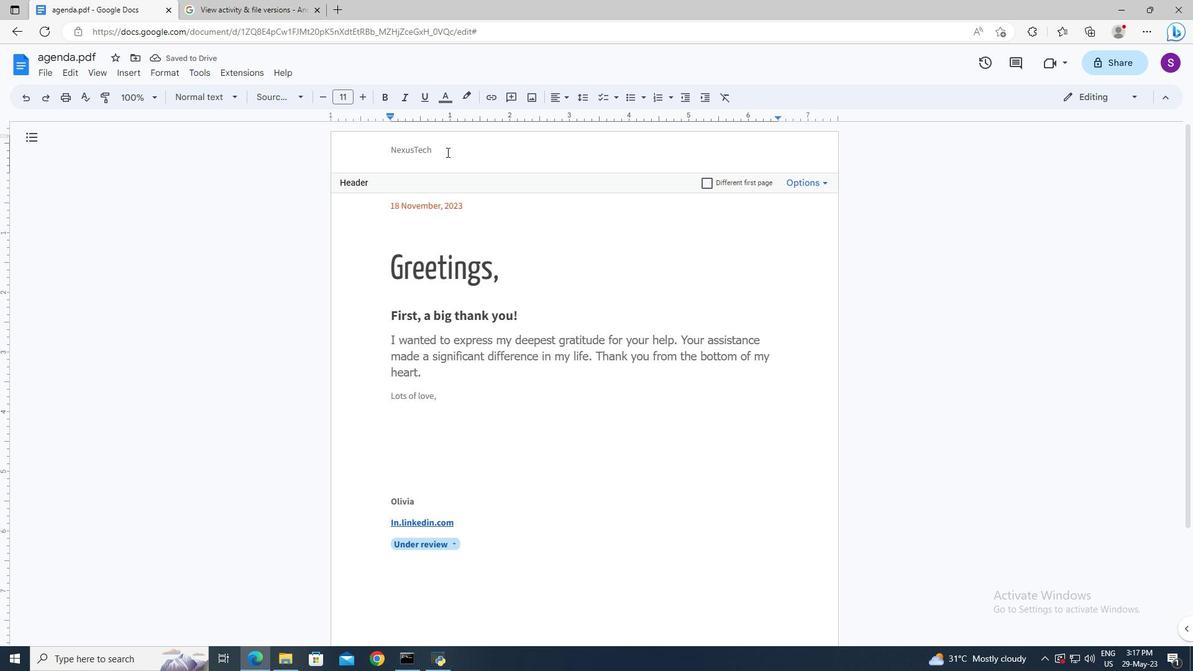 
Action: Mouse moved to (298, 99)
Screenshot: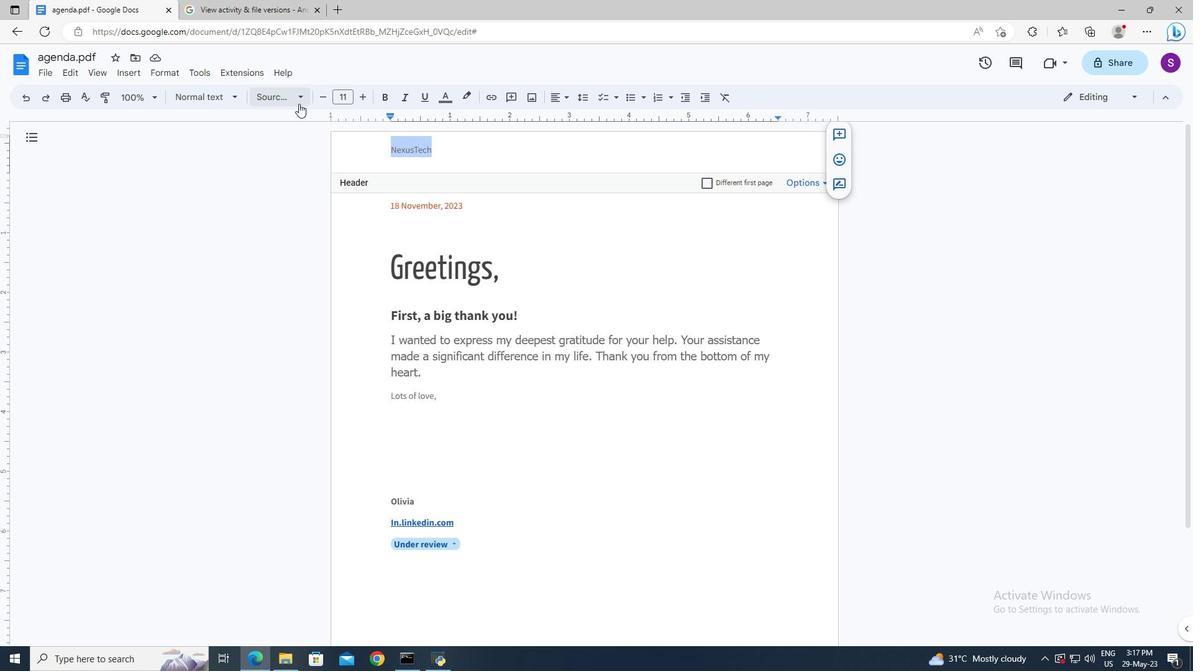 
Action: Mouse pressed left at (298, 99)
Screenshot: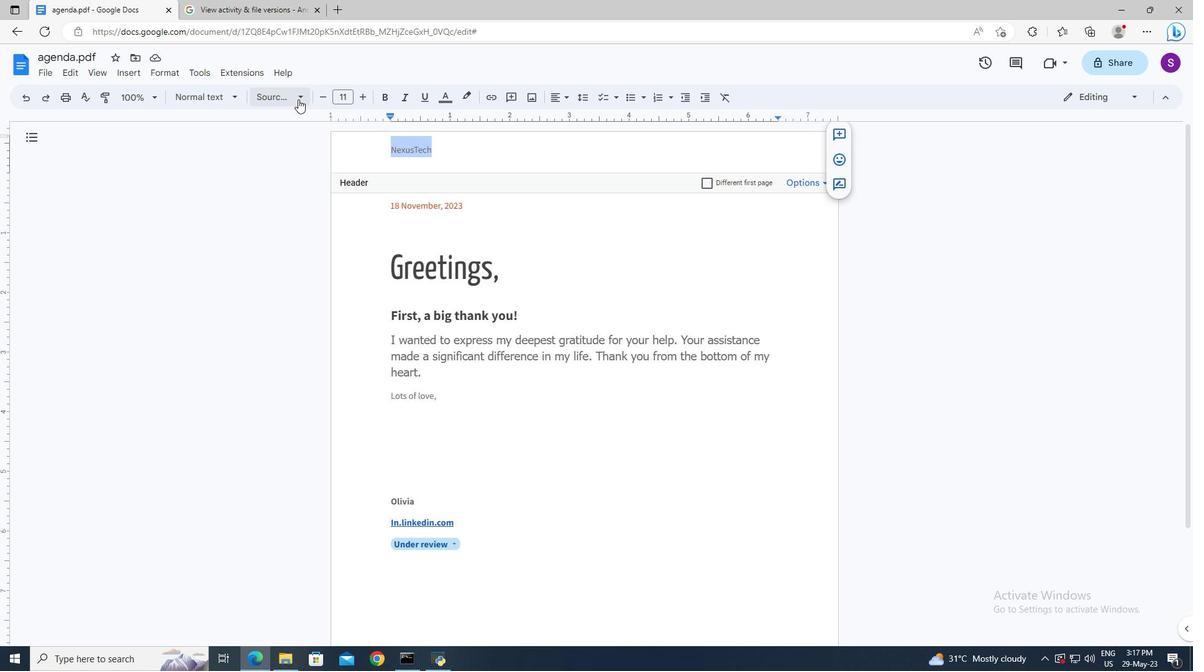 
Action: Mouse moved to (316, 412)
Screenshot: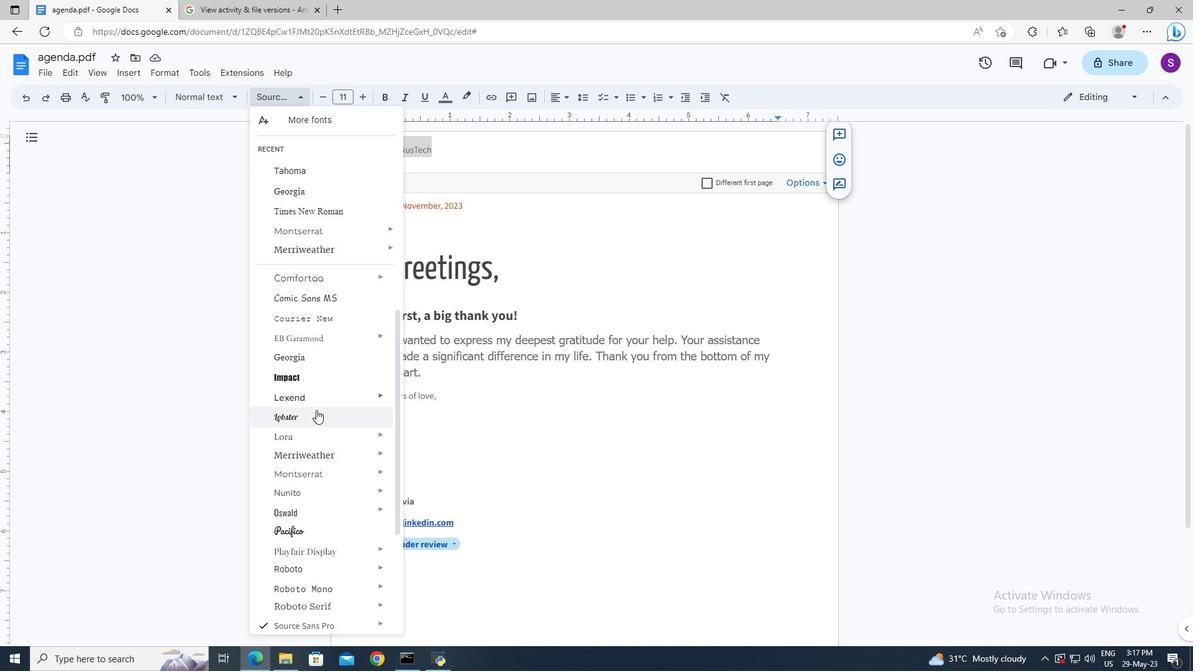 
Action: Mouse pressed left at (316, 412)
Screenshot: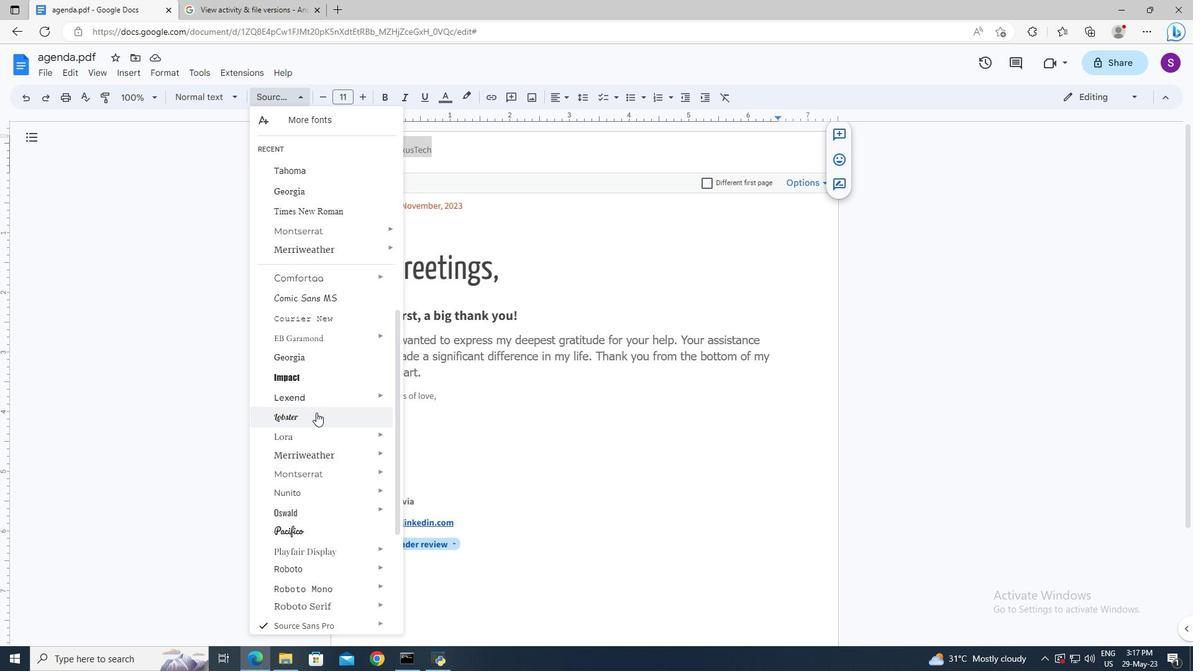 
Action: Mouse moved to (464, 409)
Screenshot: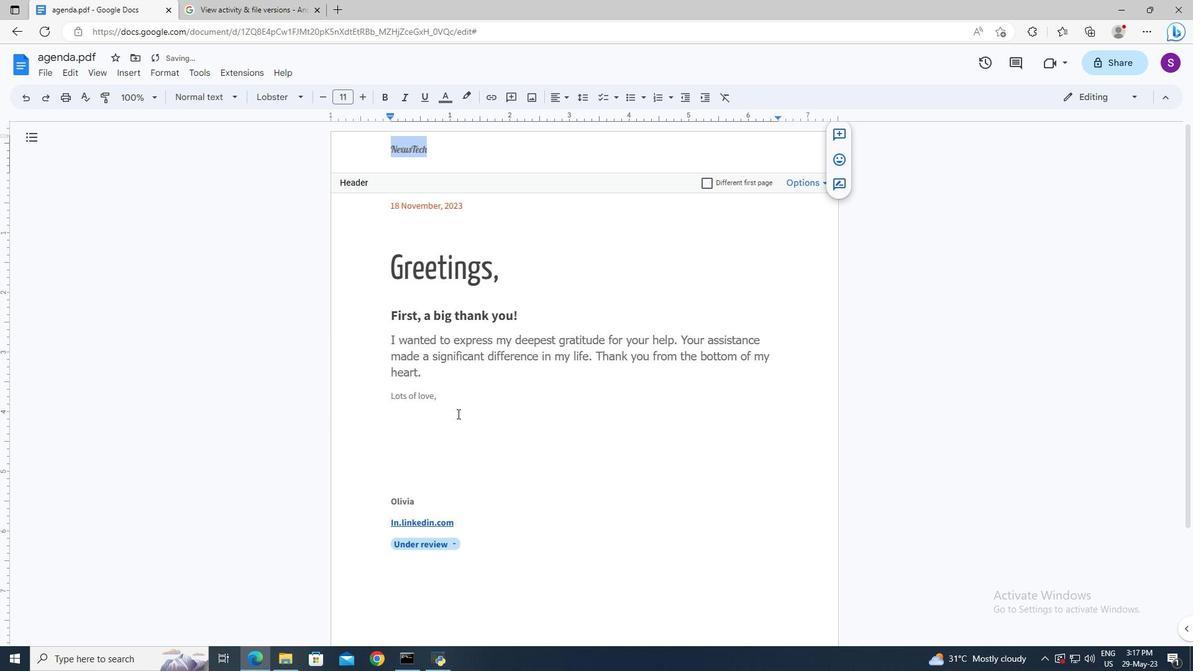 
Action: Mouse pressed left at (464, 409)
Screenshot: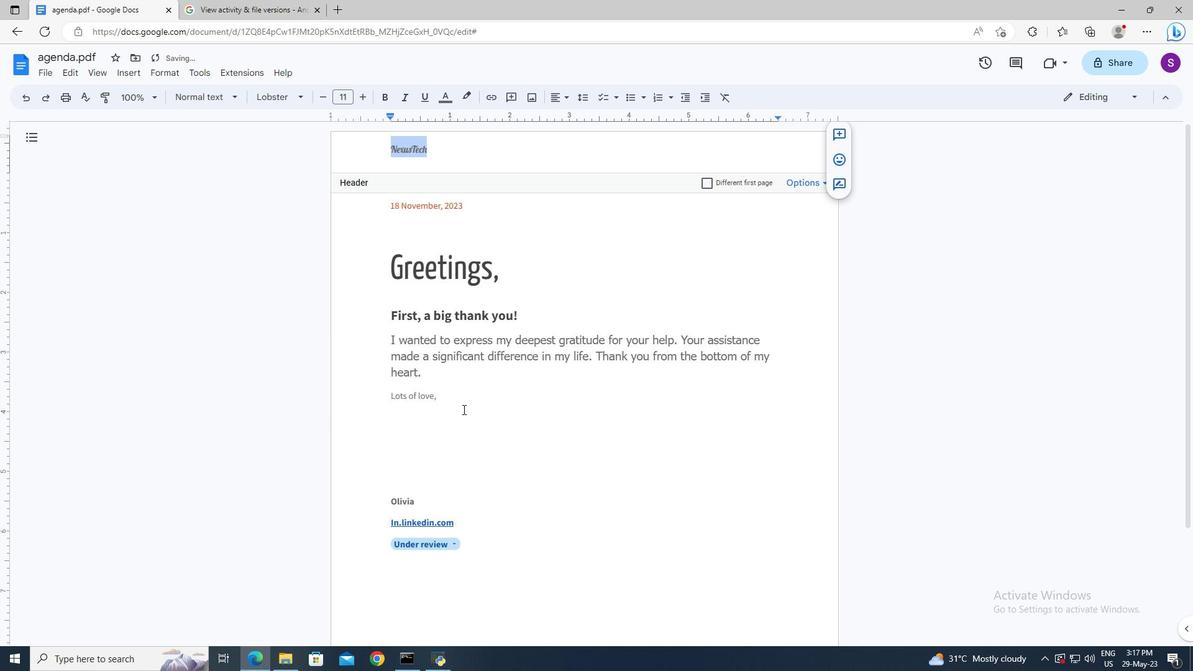 
Action: Mouse moved to (463, 409)
Screenshot: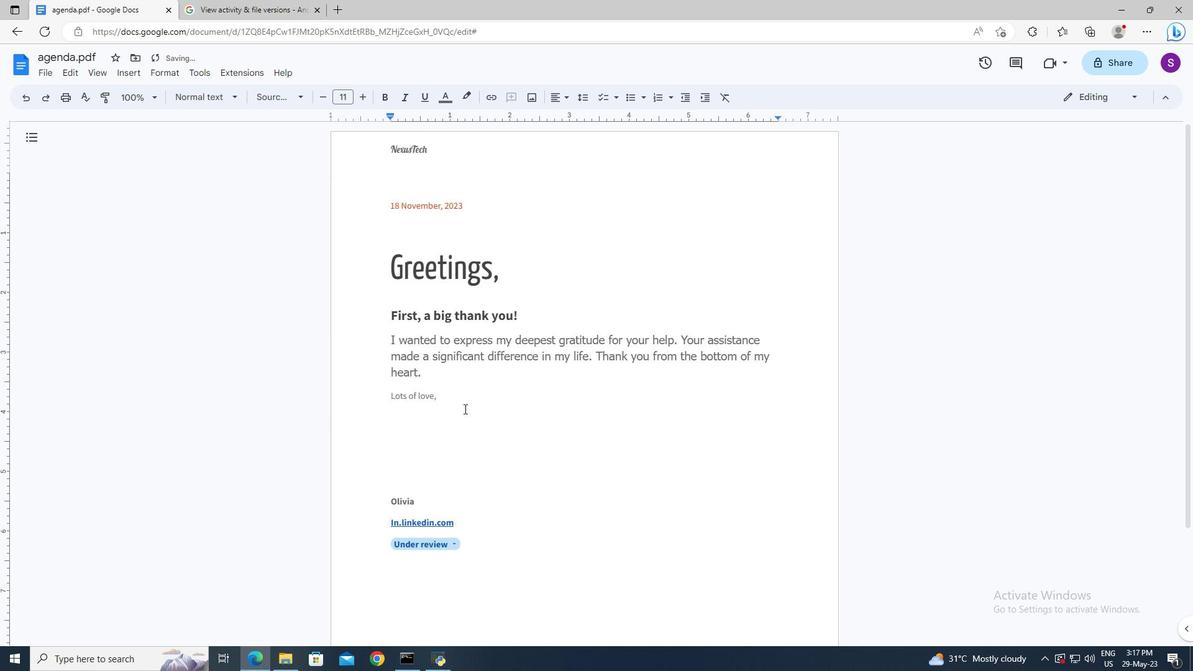 
